 Task: Find connections with filter location Puerto Varas with filter topic #Entrepreneurialwith filter profile language Spanish with filter current company Better Careers with filter school St.Peter's Engineering College with filter industry IT System Operations and Maintenance with filter service category Nature Photography with filter keywords title Vice President of Operations
Action: Mouse moved to (519, 66)
Screenshot: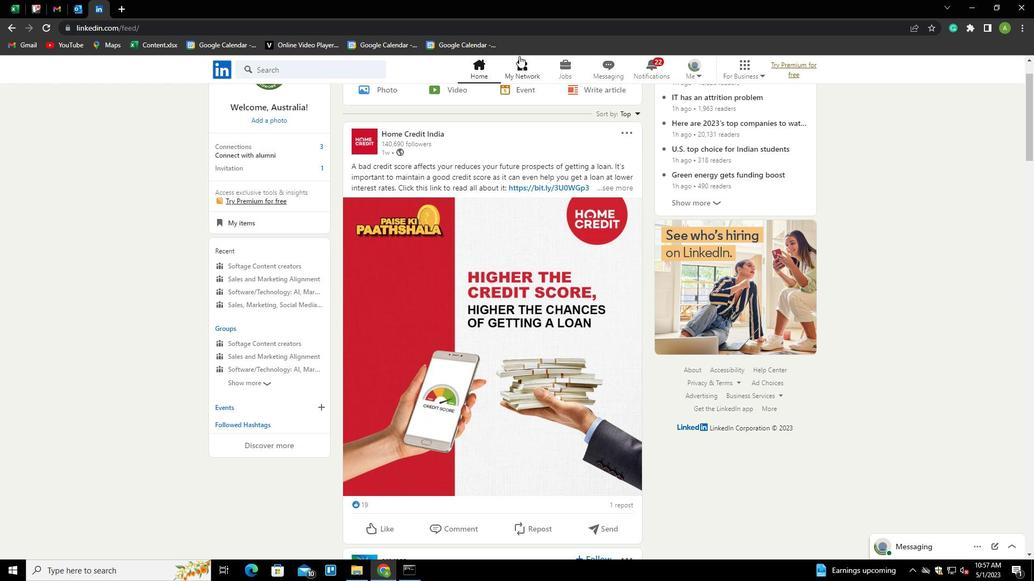 
Action: Mouse pressed left at (519, 66)
Screenshot: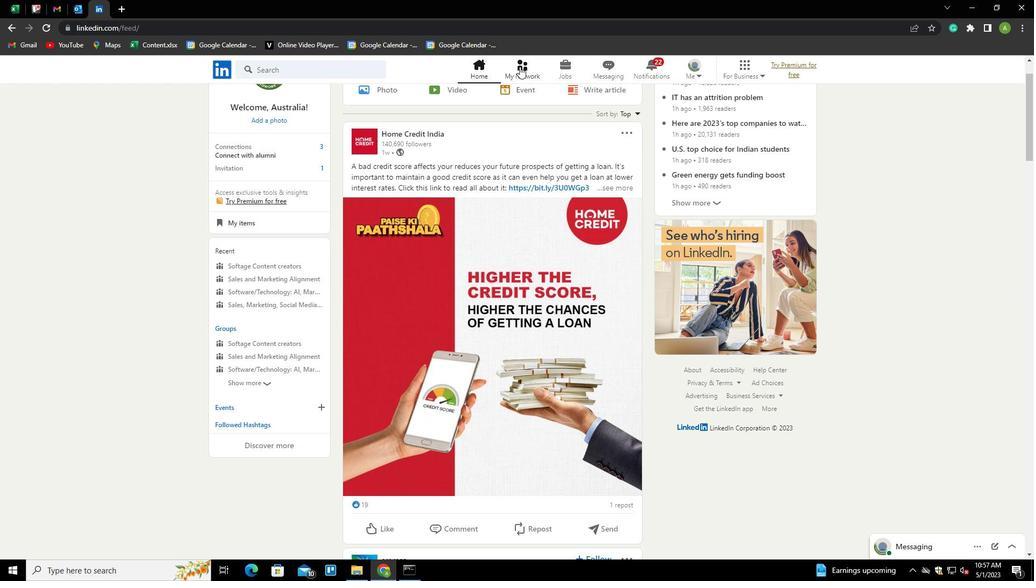 
Action: Mouse moved to (305, 130)
Screenshot: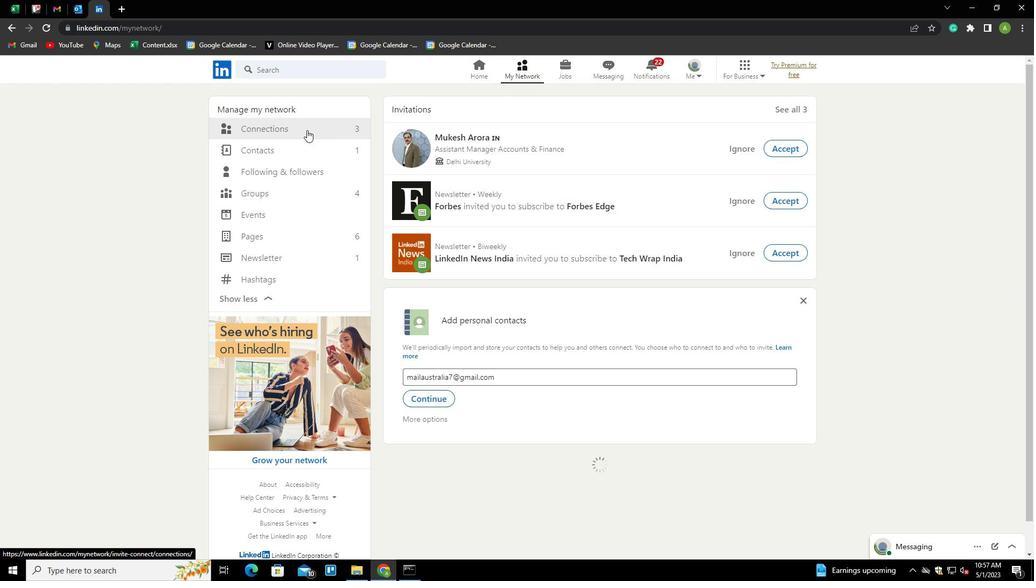 
Action: Mouse pressed left at (305, 130)
Screenshot: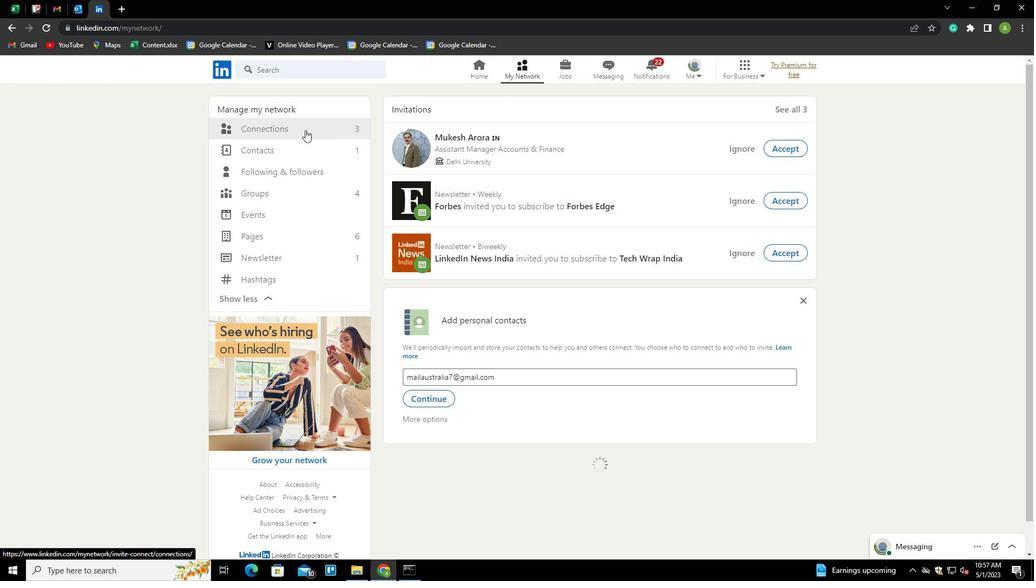 
Action: Mouse moved to (592, 133)
Screenshot: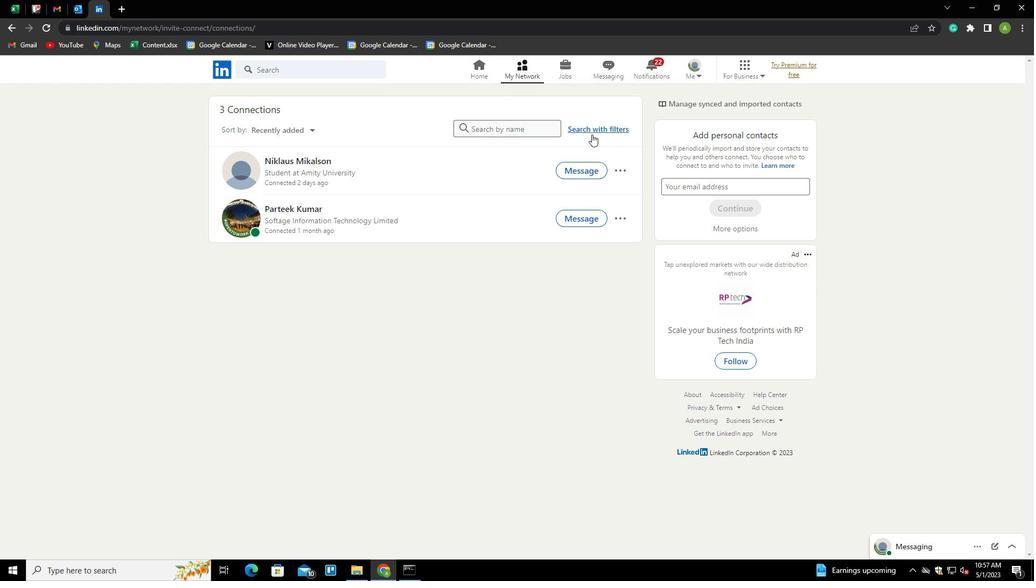 
Action: Mouse pressed left at (592, 133)
Screenshot: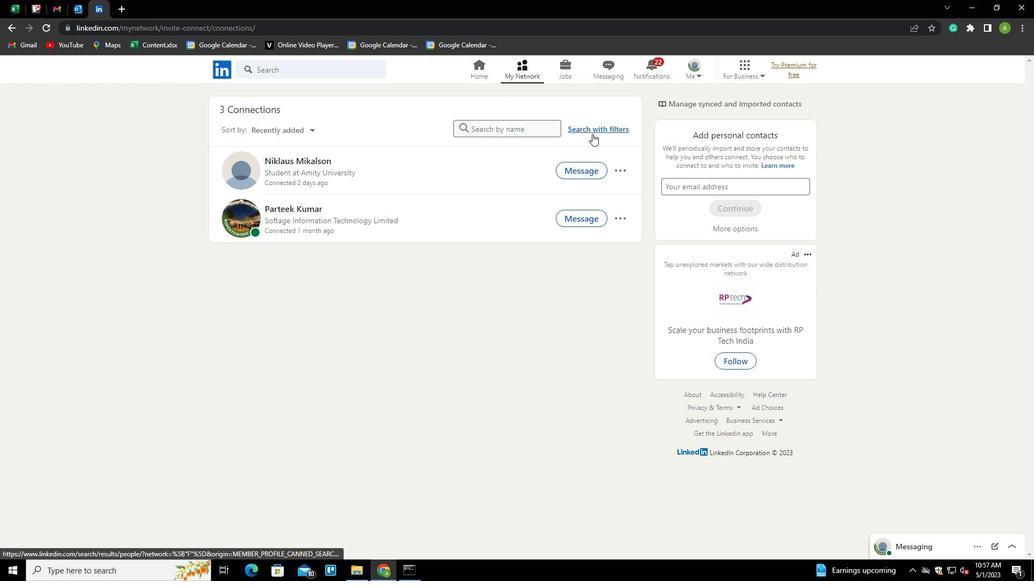 
Action: Mouse moved to (549, 99)
Screenshot: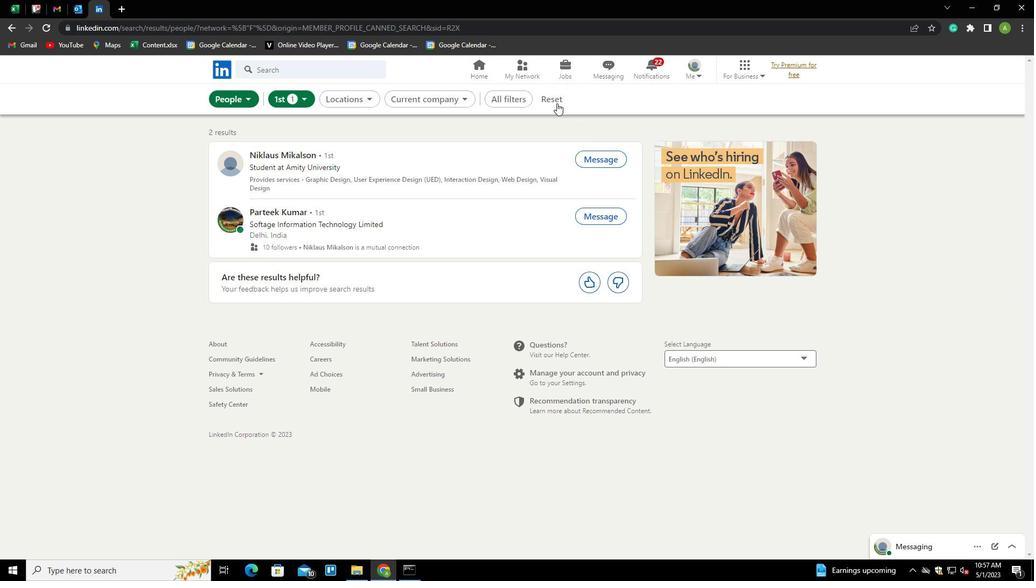 
Action: Mouse pressed left at (549, 99)
Screenshot: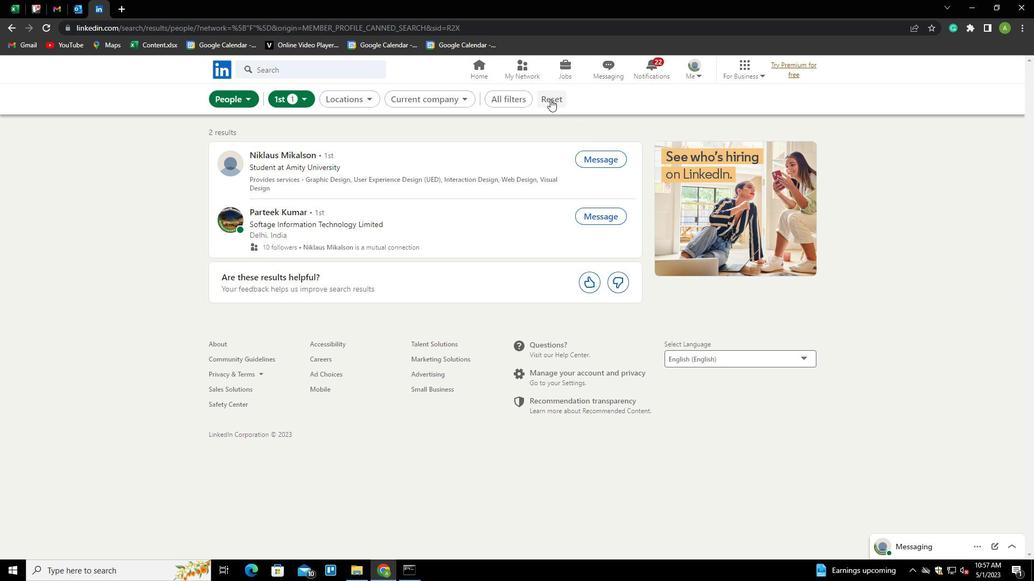 
Action: Mouse moved to (538, 98)
Screenshot: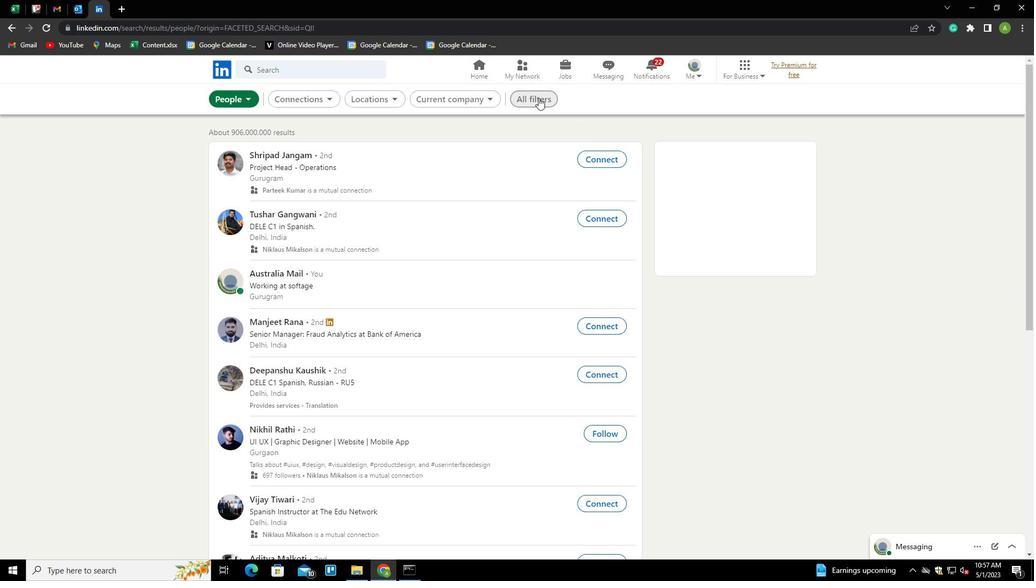 
Action: Mouse pressed left at (538, 98)
Screenshot: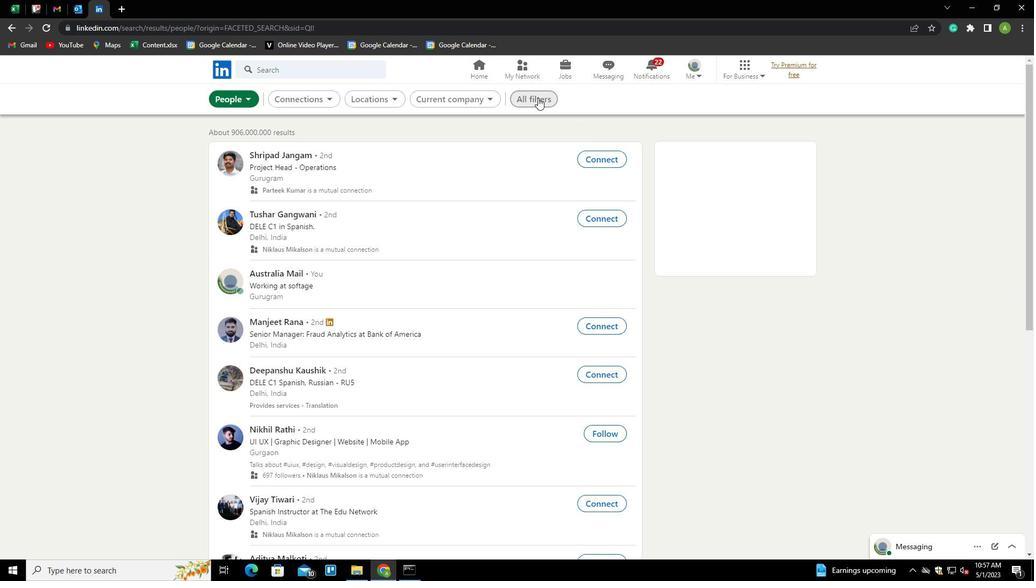 
Action: Mouse moved to (864, 269)
Screenshot: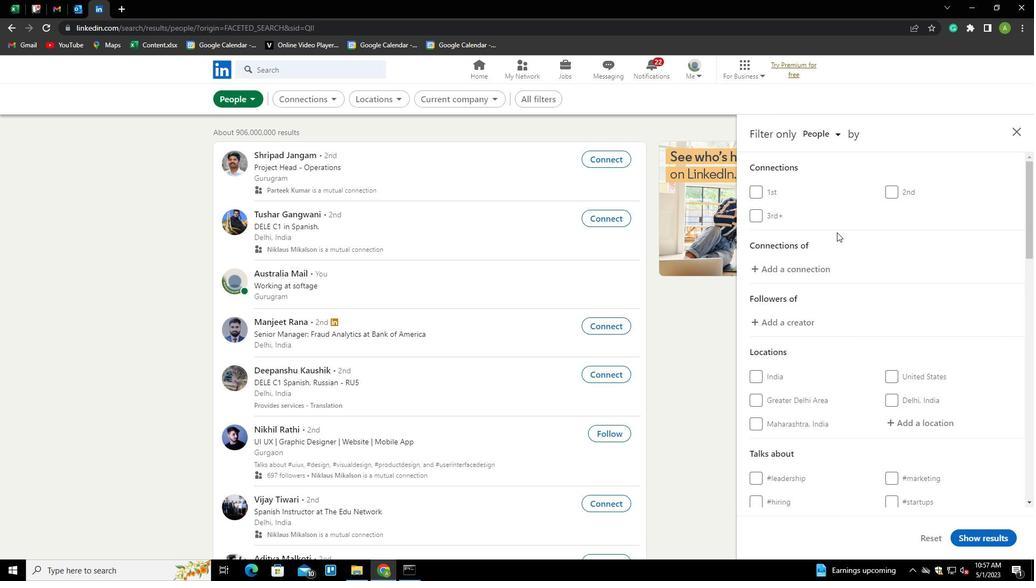 
Action: Mouse scrolled (864, 269) with delta (0, 0)
Screenshot: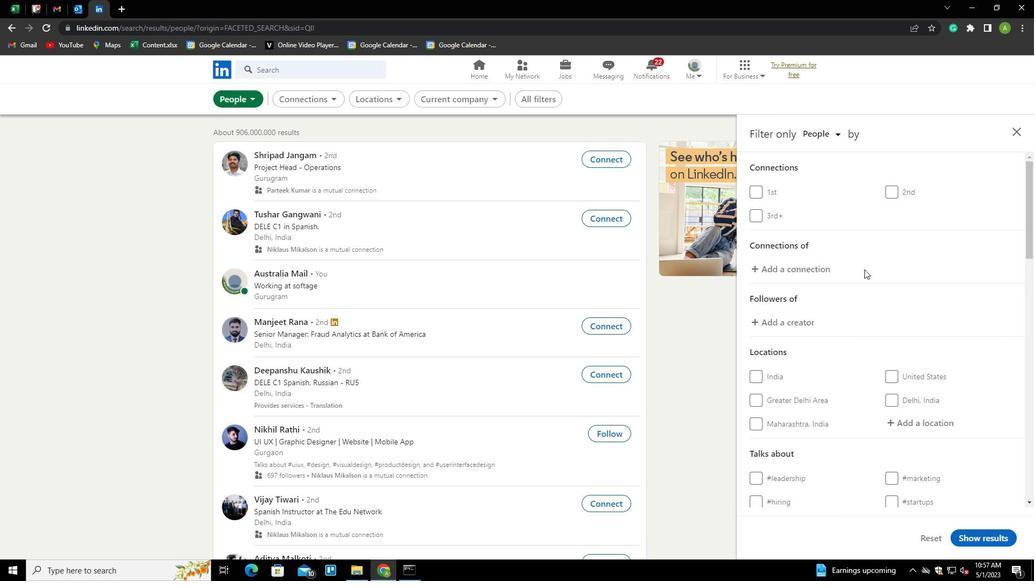 
Action: Mouse scrolled (864, 269) with delta (0, 0)
Screenshot: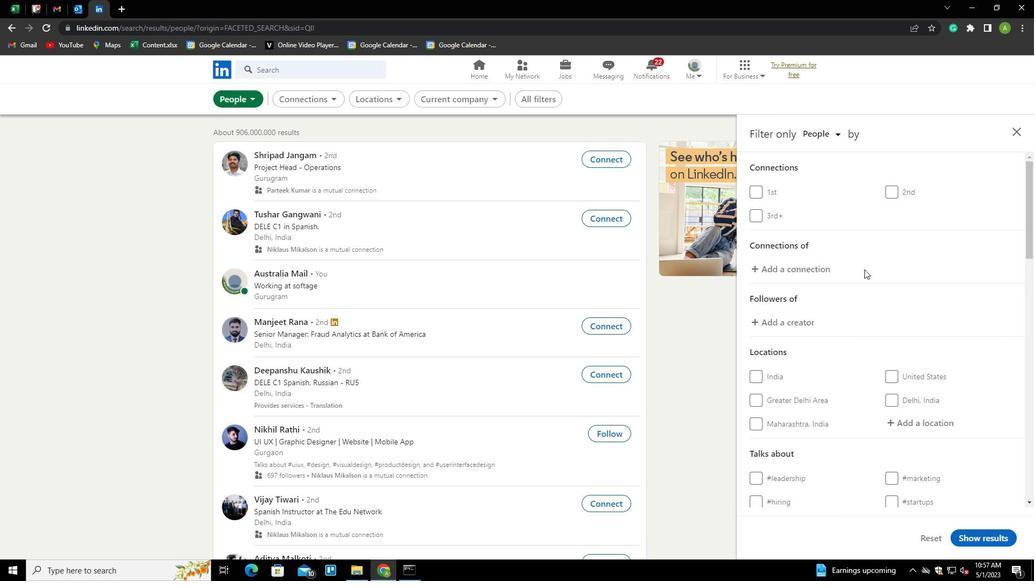 
Action: Mouse moved to (902, 312)
Screenshot: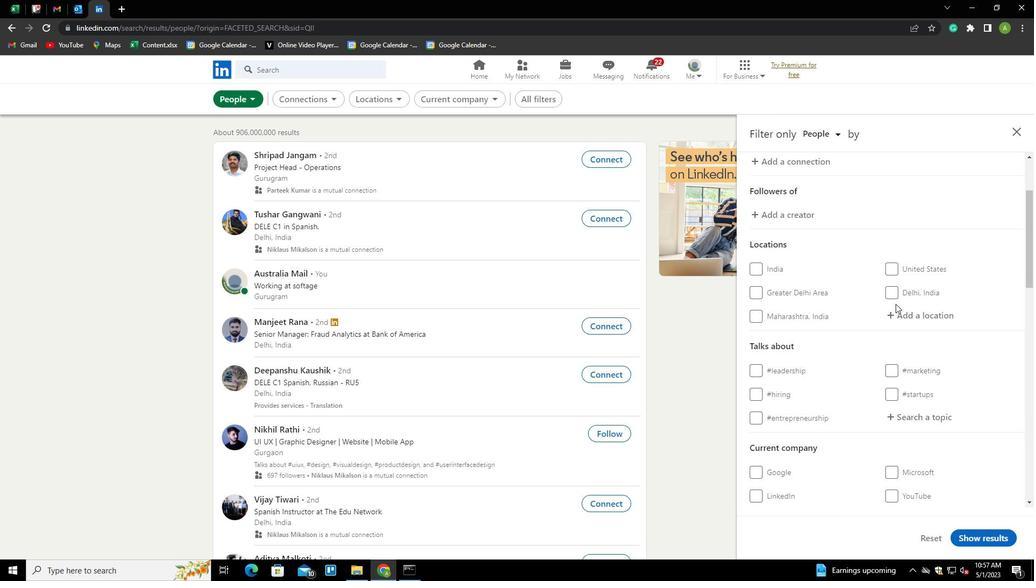 
Action: Mouse pressed left at (902, 312)
Screenshot: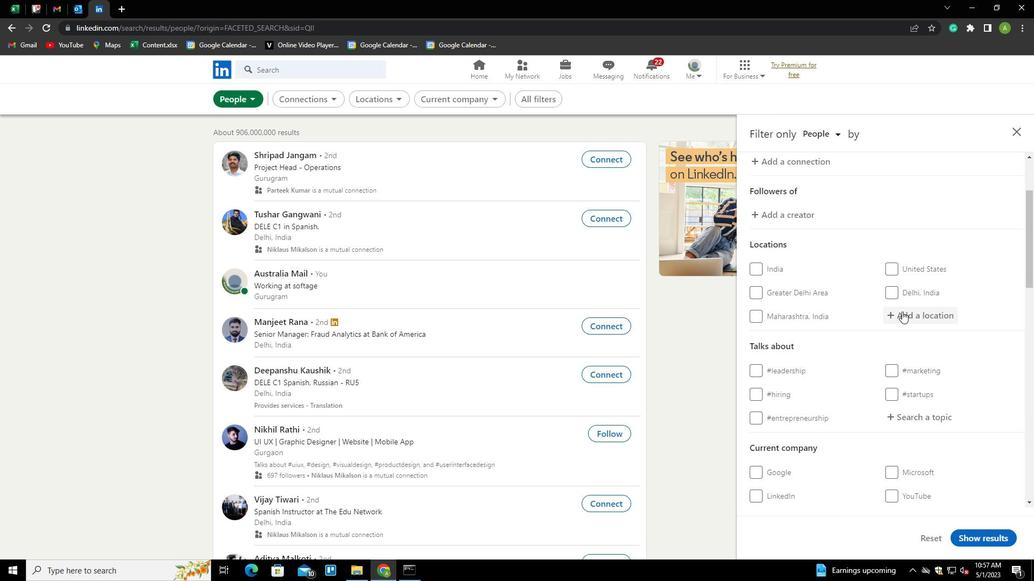
Action: Key pressed <Key.shift><Key.shift><Key.shift><Key.shift><Key.shift><Key.shift><Key.shift><Key.shift><Key.shift><Key.shift><Key.shift><Key.shift><Key.shift><Key.shift><Key.shift><Key.shift>PUERTO<Key.down><Key.enter>
Screenshot: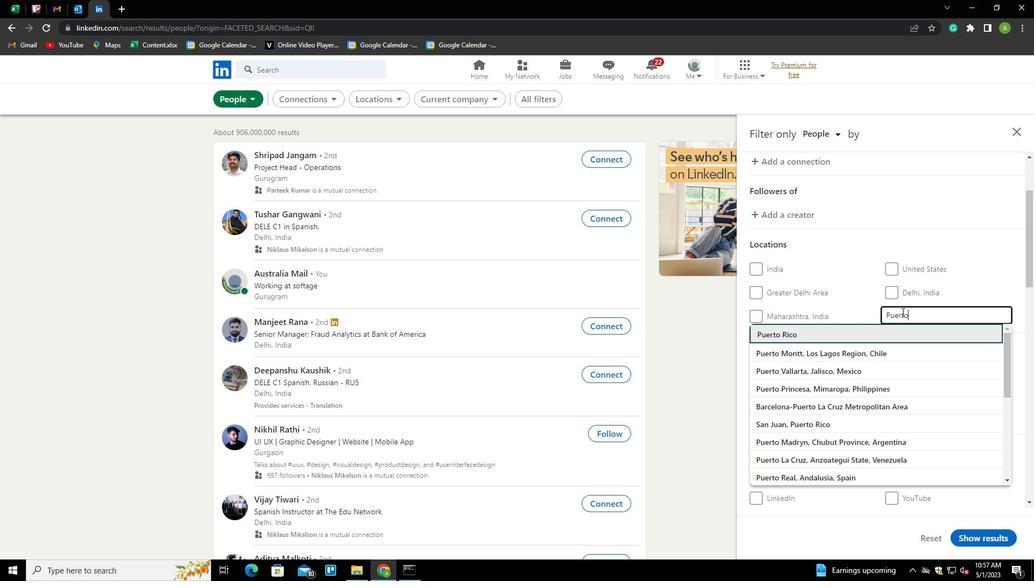 
Action: Mouse scrolled (902, 311) with delta (0, 0)
Screenshot: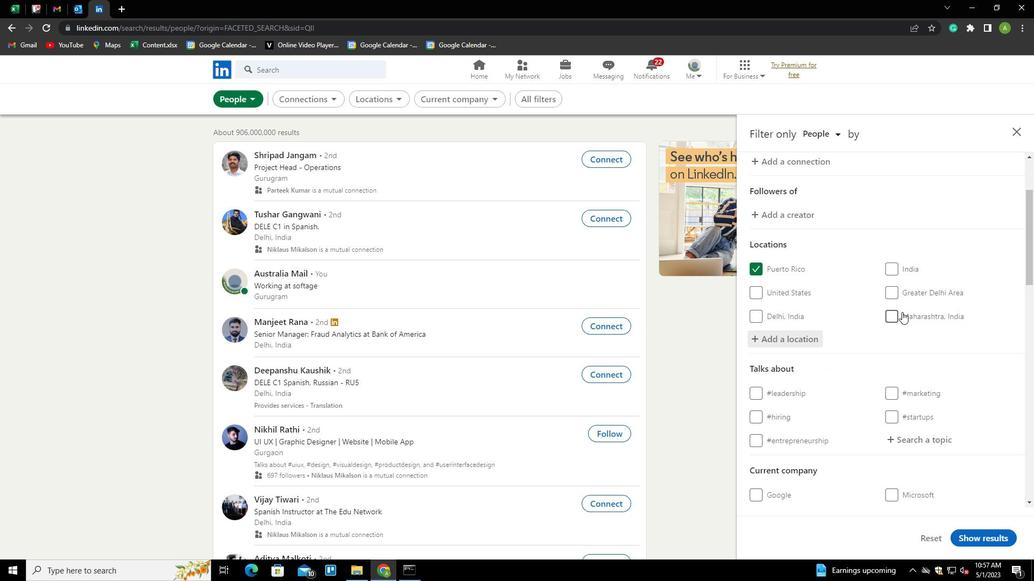 
Action: Mouse scrolled (902, 311) with delta (0, 0)
Screenshot: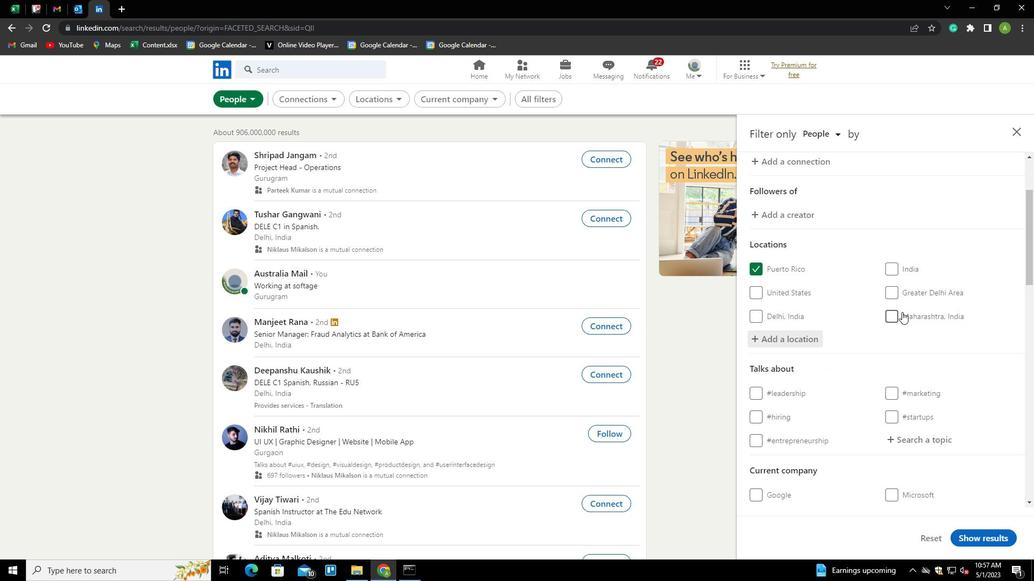 
Action: Mouse scrolled (902, 311) with delta (0, 0)
Screenshot: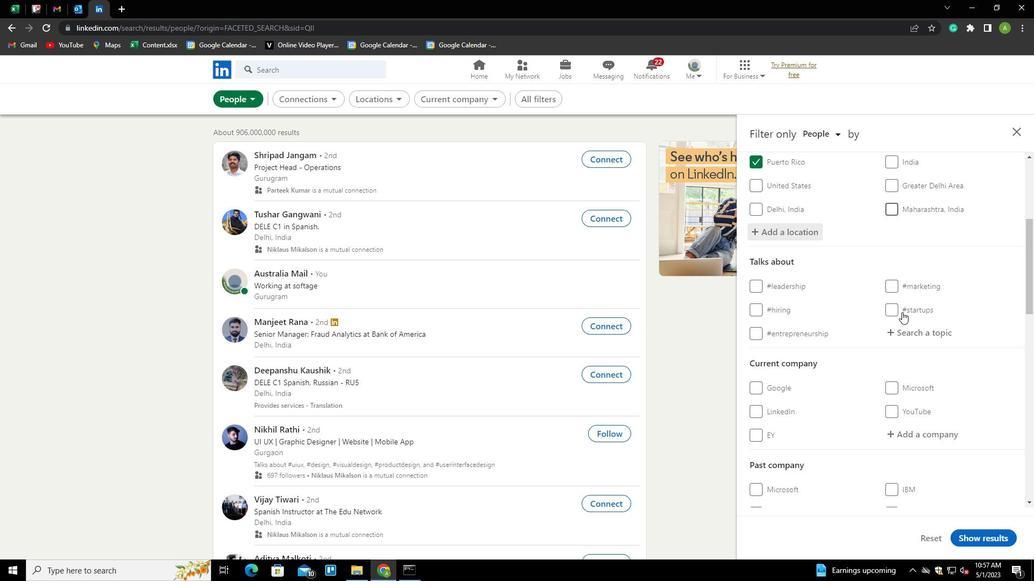 
Action: Mouse moved to (909, 280)
Screenshot: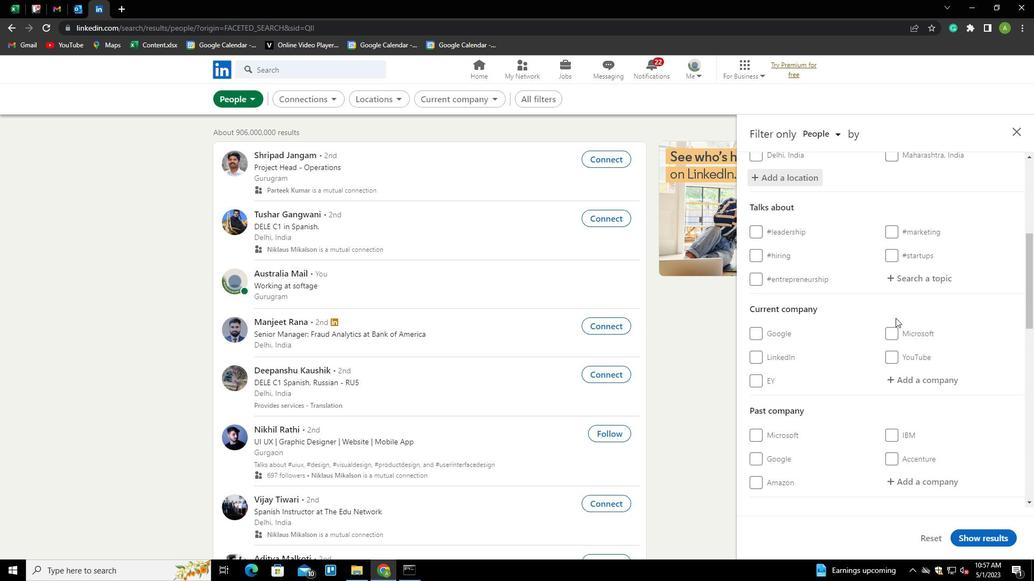
Action: Mouse pressed left at (909, 280)
Screenshot: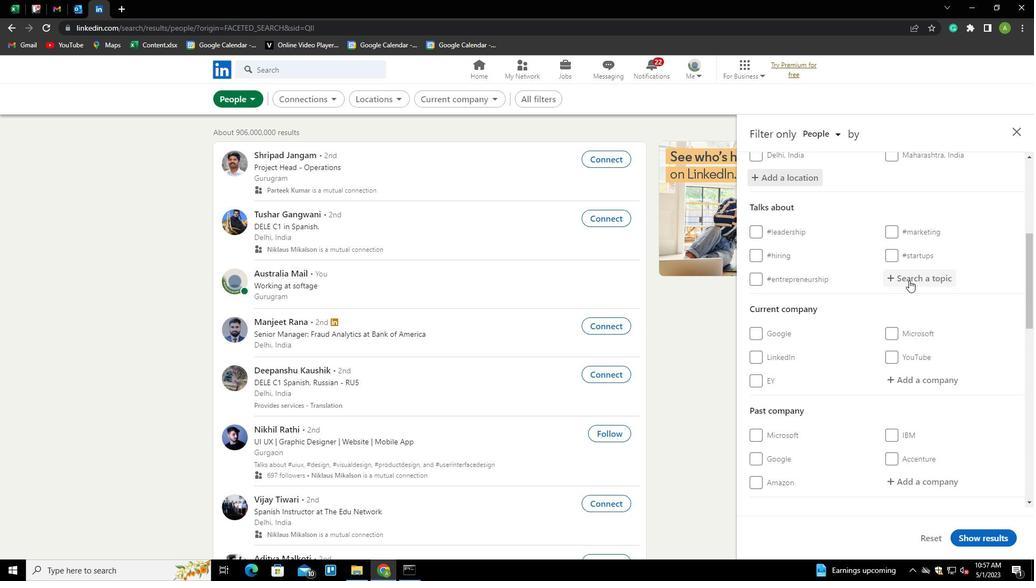 
Action: Key pressed ENTREPRE<Key.down><Key.down><Key.down><Key.down><Key.down><Key.down><Key.down><Key.down><Key.down><Key.down>NEURIAL<Key.down><Key.enter>
Screenshot: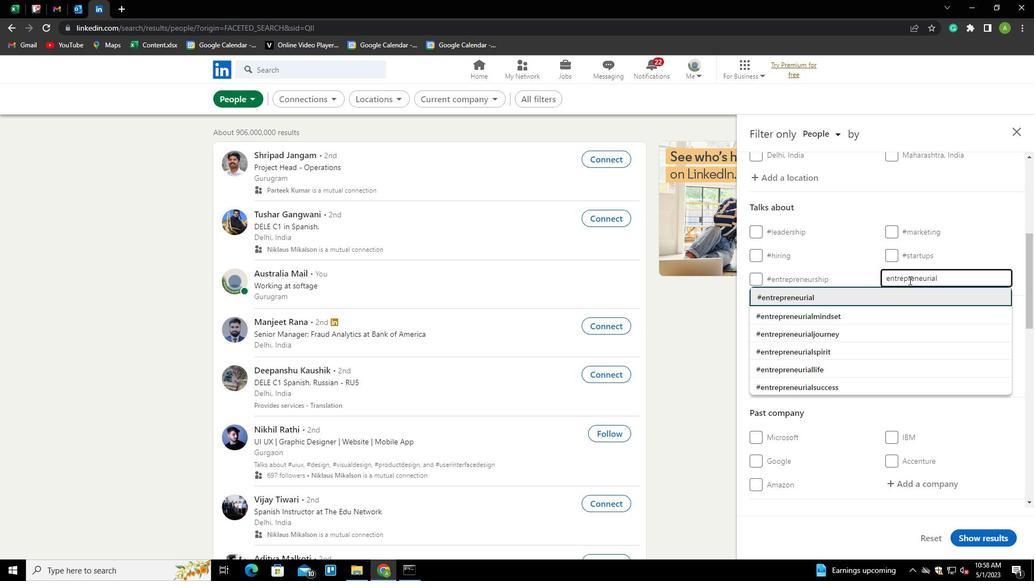 
Action: Mouse scrolled (909, 280) with delta (0, 0)
Screenshot: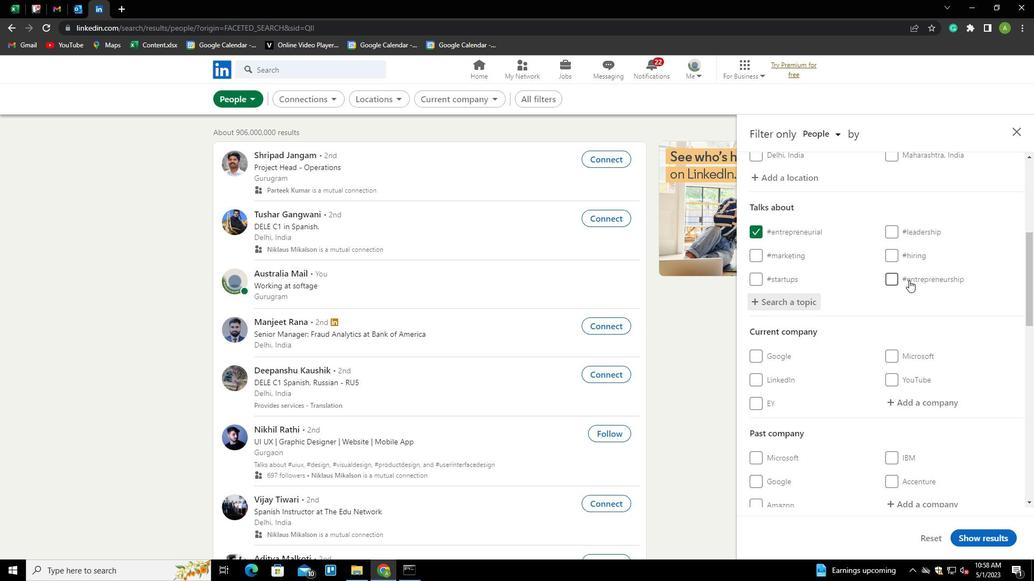 
Action: Mouse scrolled (909, 280) with delta (0, 0)
Screenshot: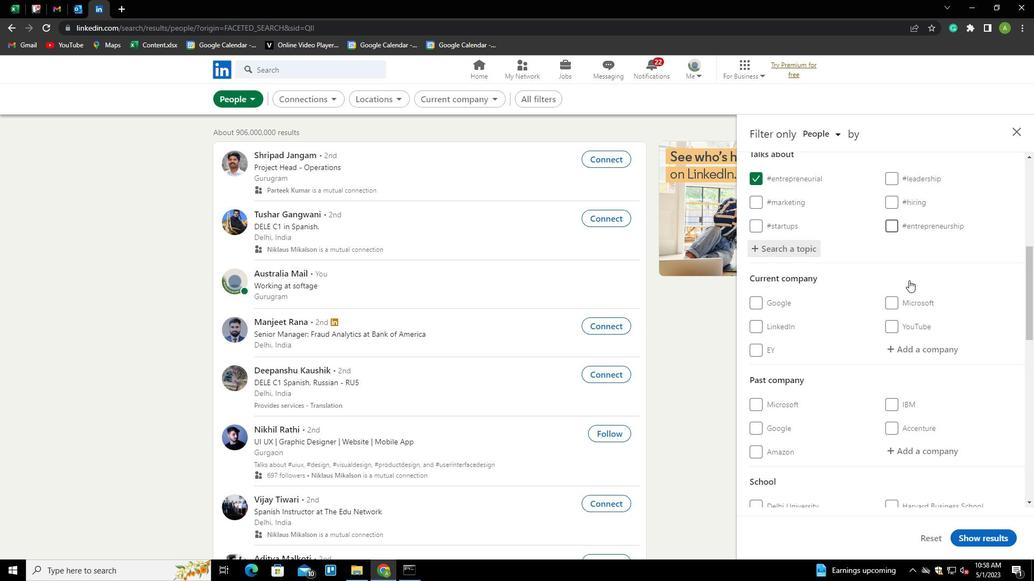 
Action: Mouse scrolled (909, 280) with delta (0, 0)
Screenshot: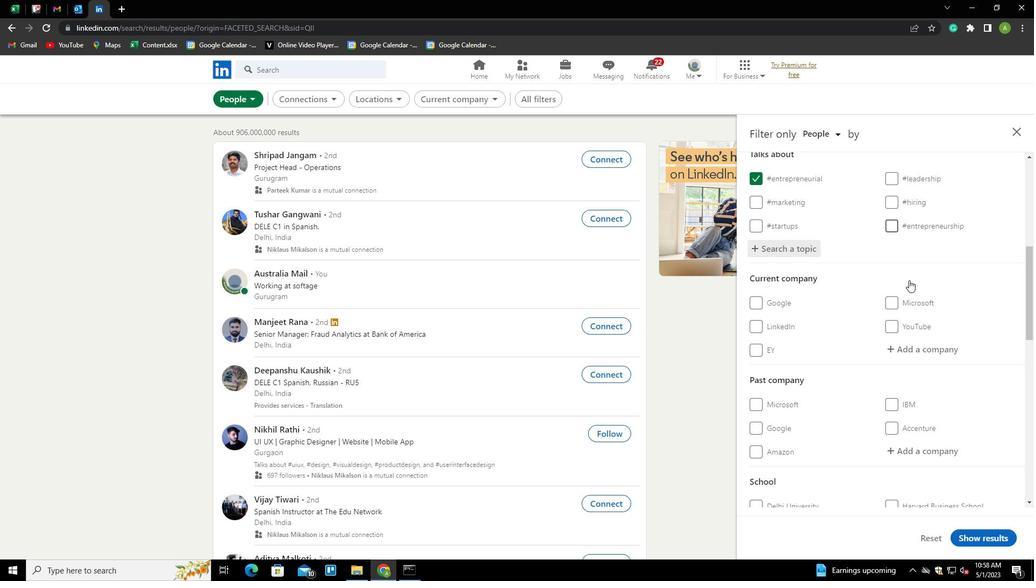 
Action: Mouse scrolled (909, 280) with delta (0, 0)
Screenshot: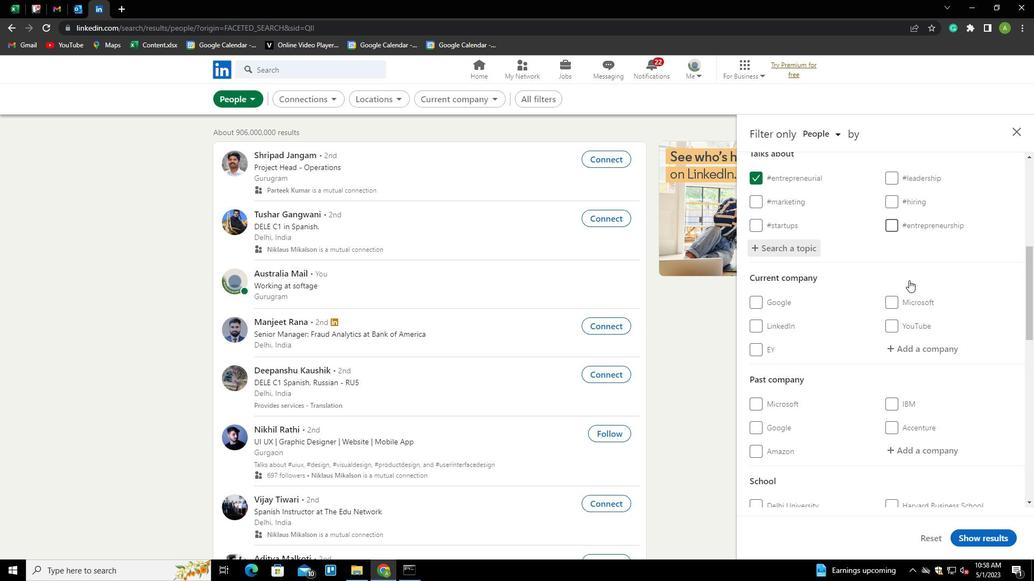 
Action: Mouse scrolled (909, 280) with delta (0, 0)
Screenshot: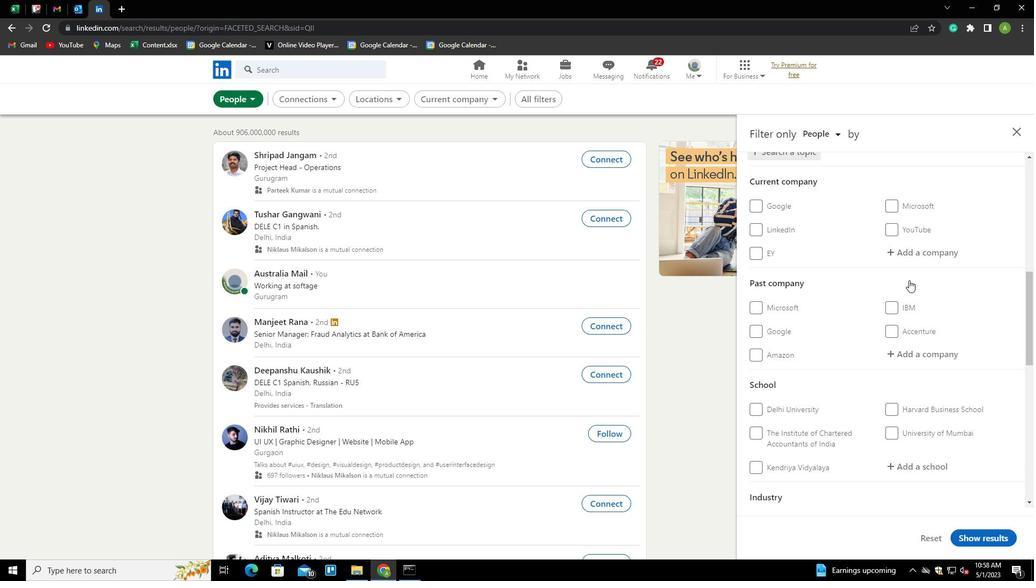 
Action: Mouse scrolled (909, 280) with delta (0, 0)
Screenshot: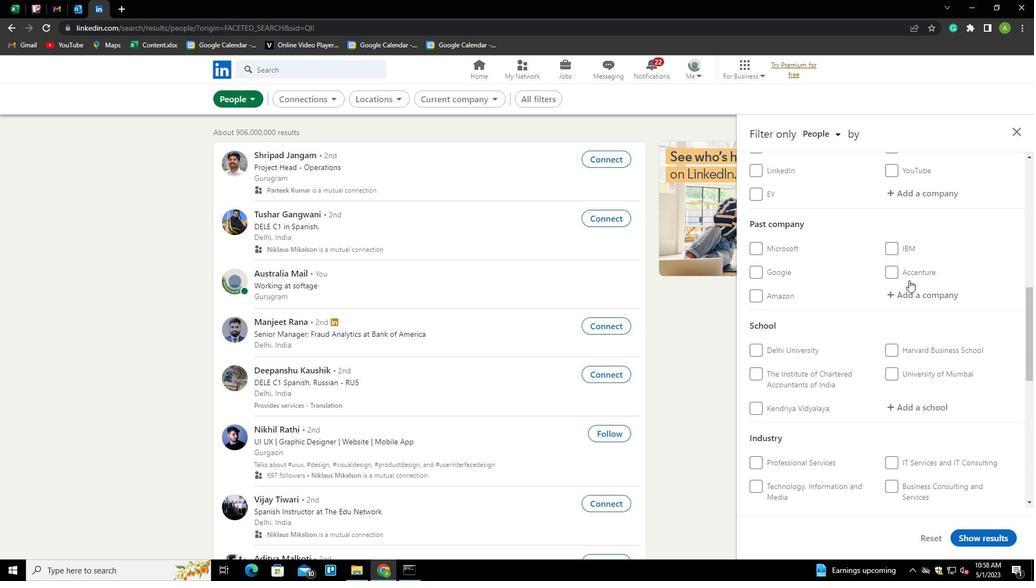 
Action: Mouse scrolled (909, 280) with delta (0, 0)
Screenshot: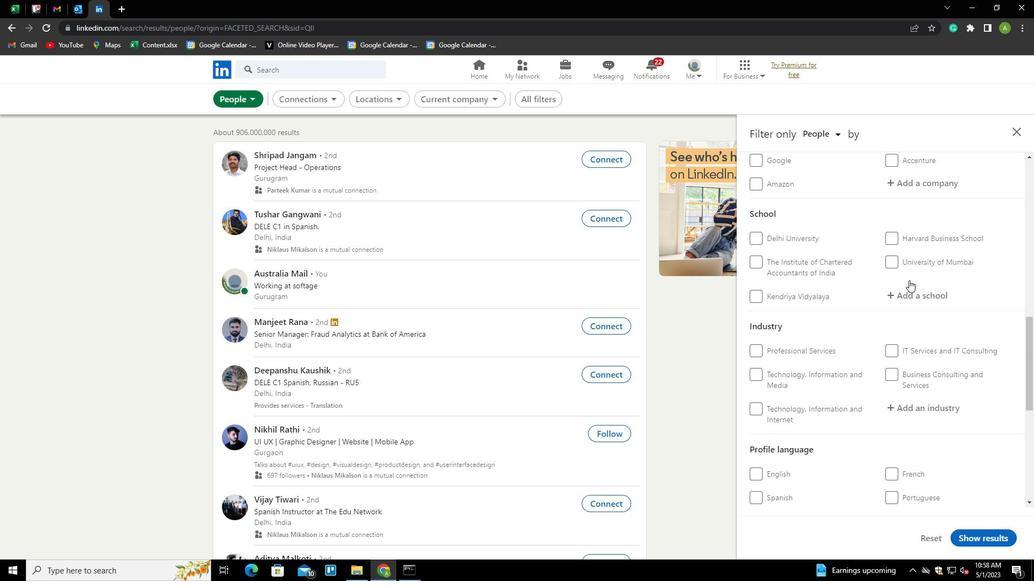 
Action: Mouse scrolled (909, 280) with delta (0, 0)
Screenshot: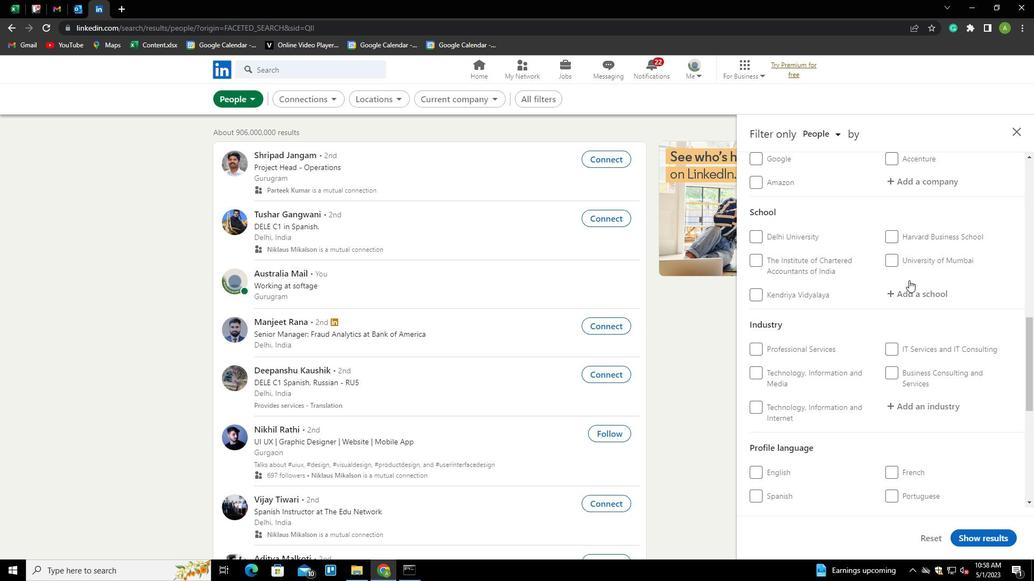 
Action: Mouse moved to (775, 387)
Screenshot: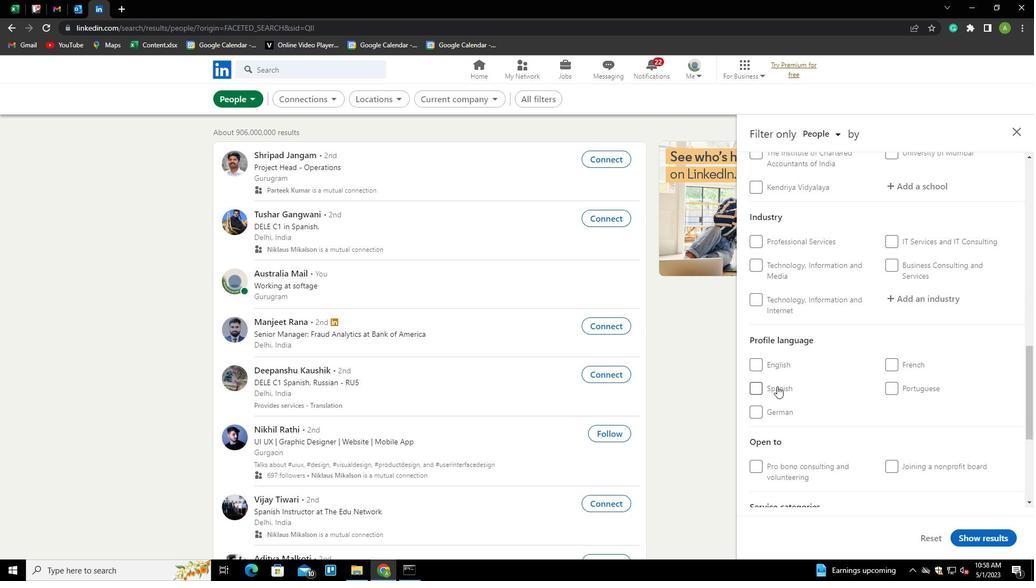 
Action: Mouse pressed left at (775, 387)
Screenshot: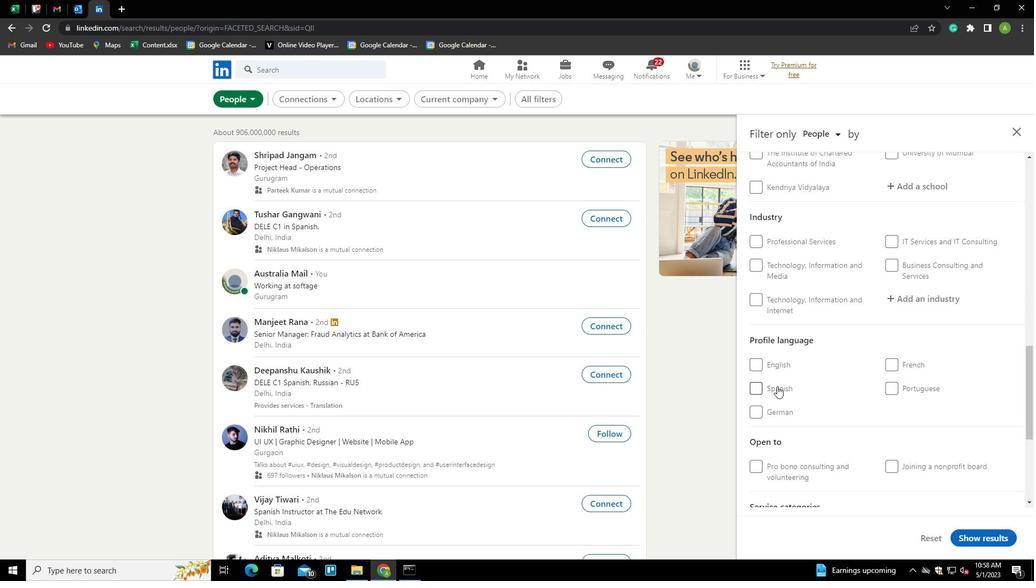 
Action: Mouse moved to (867, 396)
Screenshot: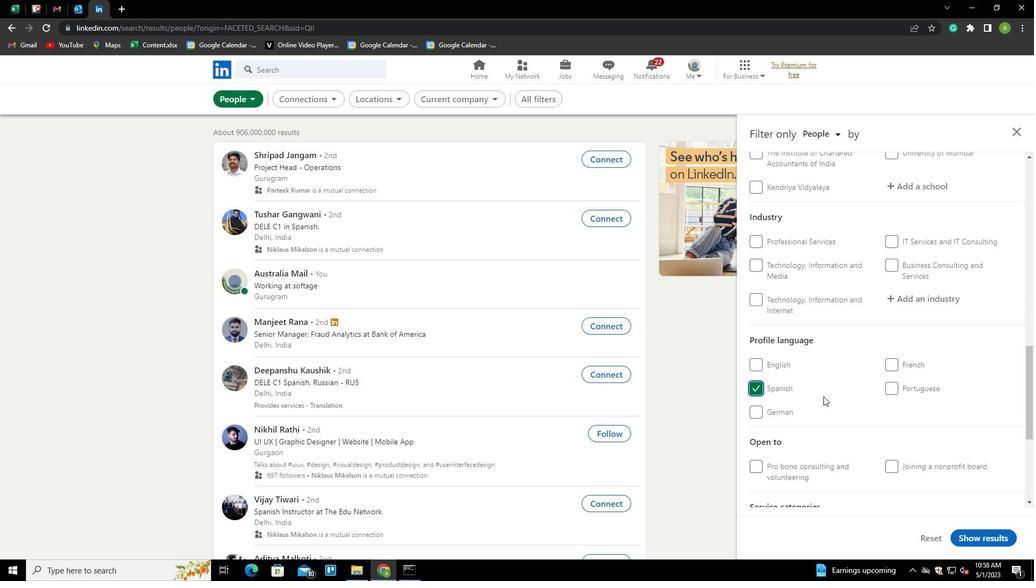 
Action: Mouse scrolled (867, 397) with delta (0, 0)
Screenshot: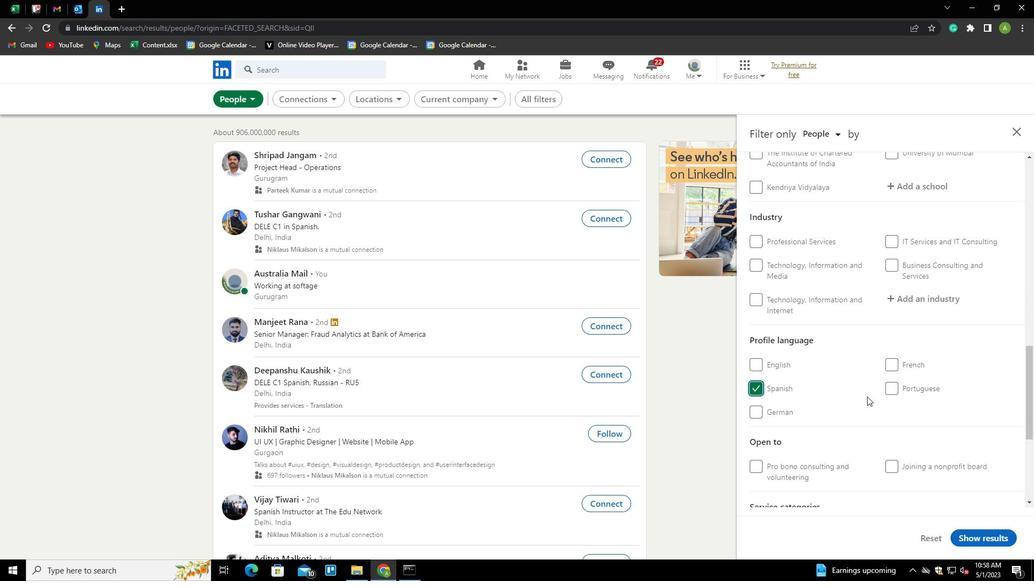 
Action: Mouse scrolled (867, 397) with delta (0, 0)
Screenshot: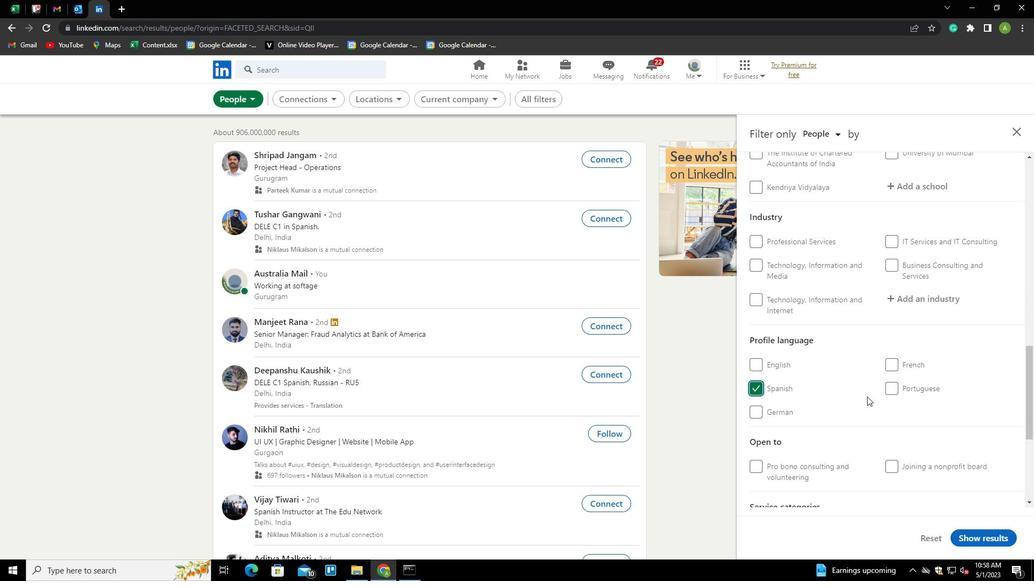 
Action: Mouse scrolled (867, 397) with delta (0, 0)
Screenshot: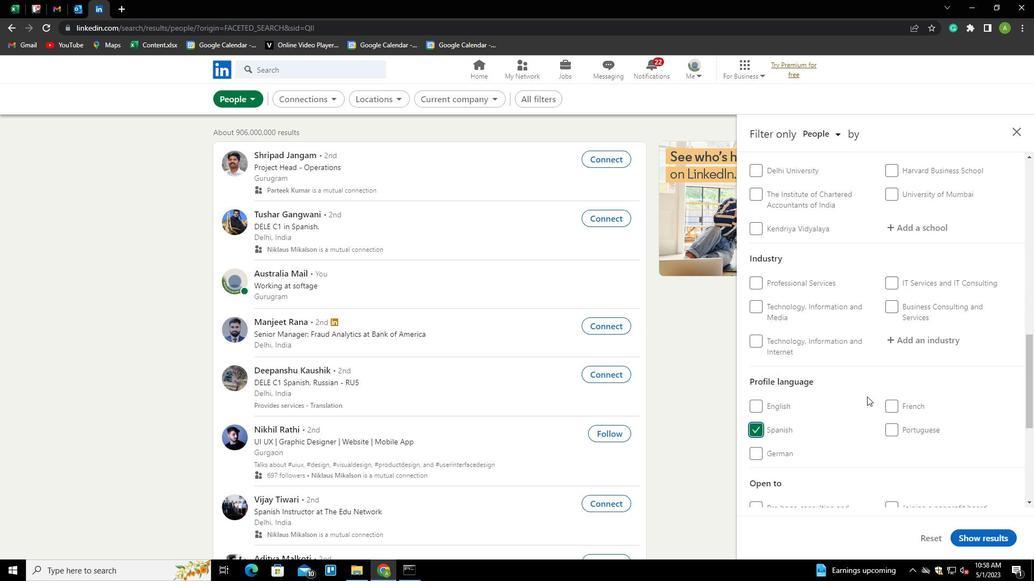 
Action: Mouse scrolled (867, 397) with delta (0, 0)
Screenshot: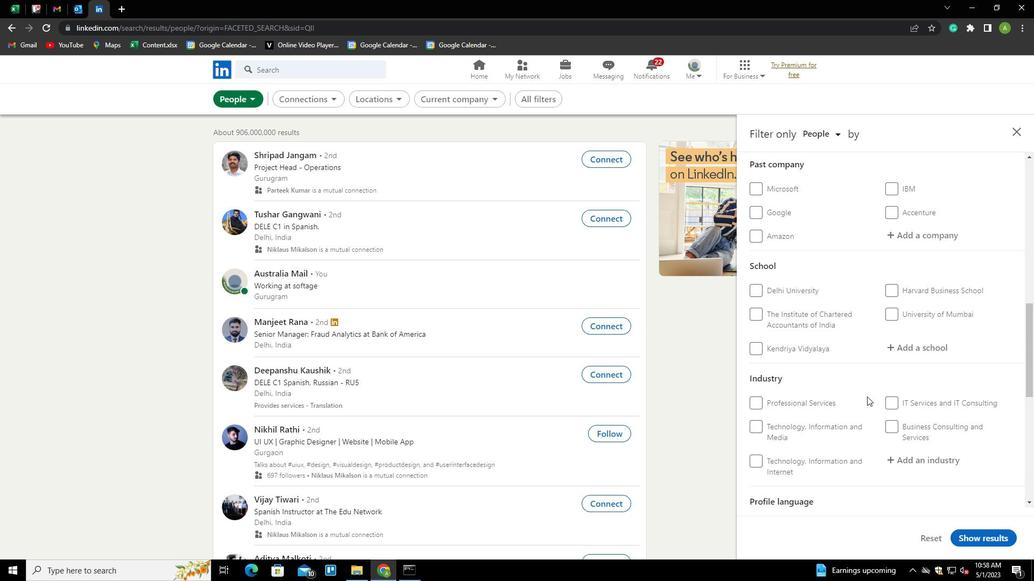 
Action: Mouse scrolled (867, 397) with delta (0, 0)
Screenshot: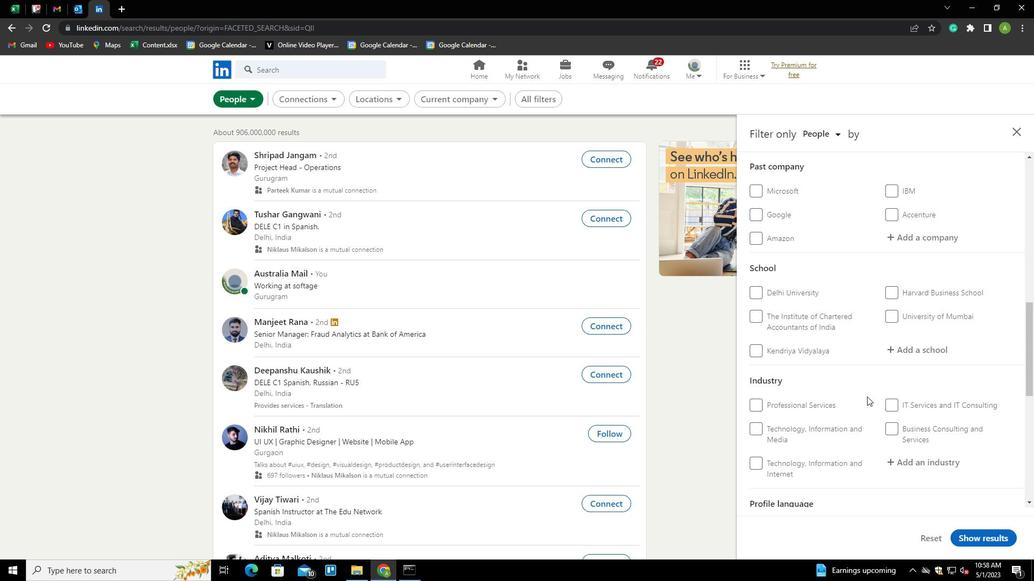 
Action: Mouse scrolled (867, 397) with delta (0, 0)
Screenshot: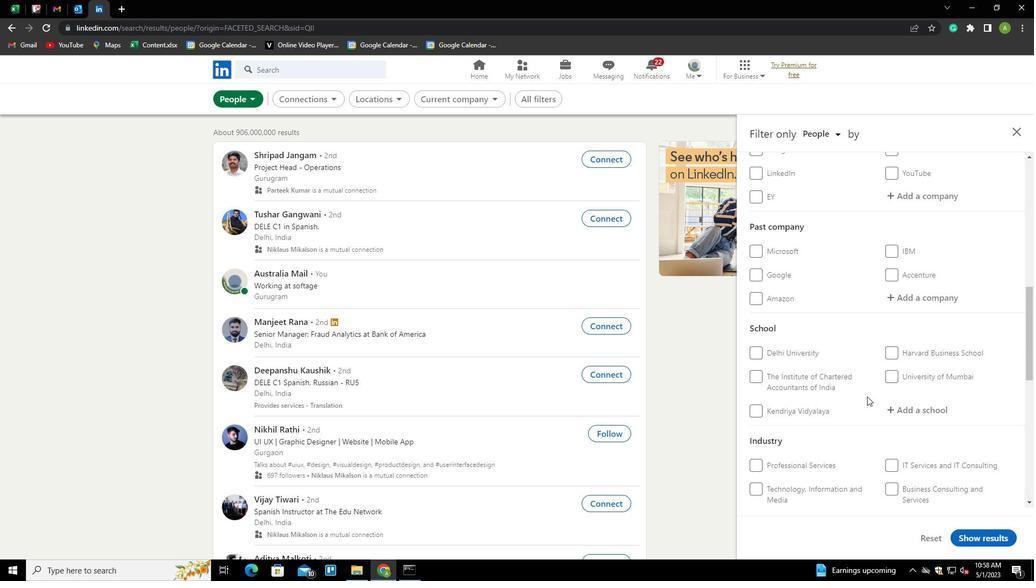 
Action: Mouse scrolled (867, 397) with delta (0, 0)
Screenshot: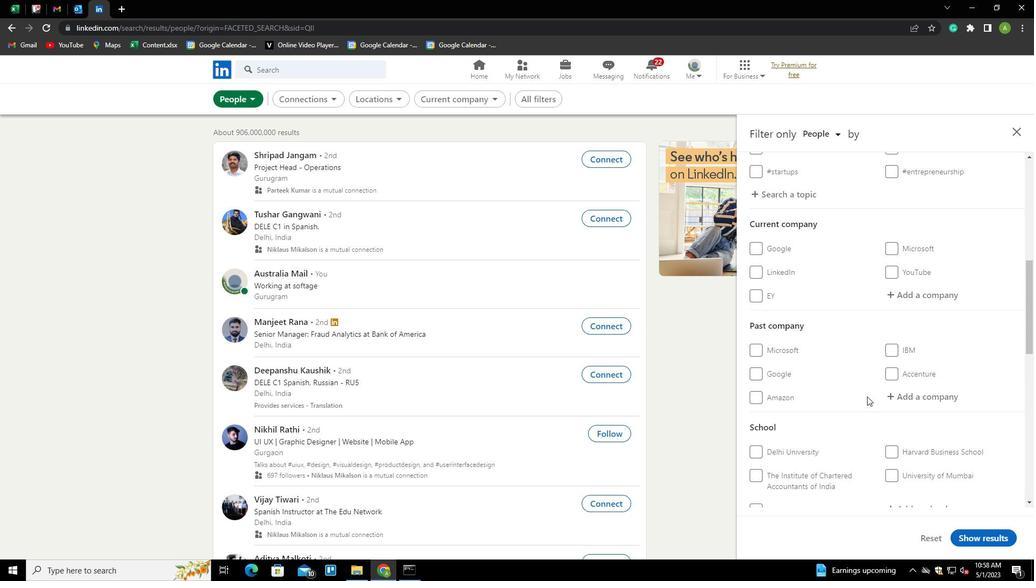 
Action: Mouse moved to (898, 352)
Screenshot: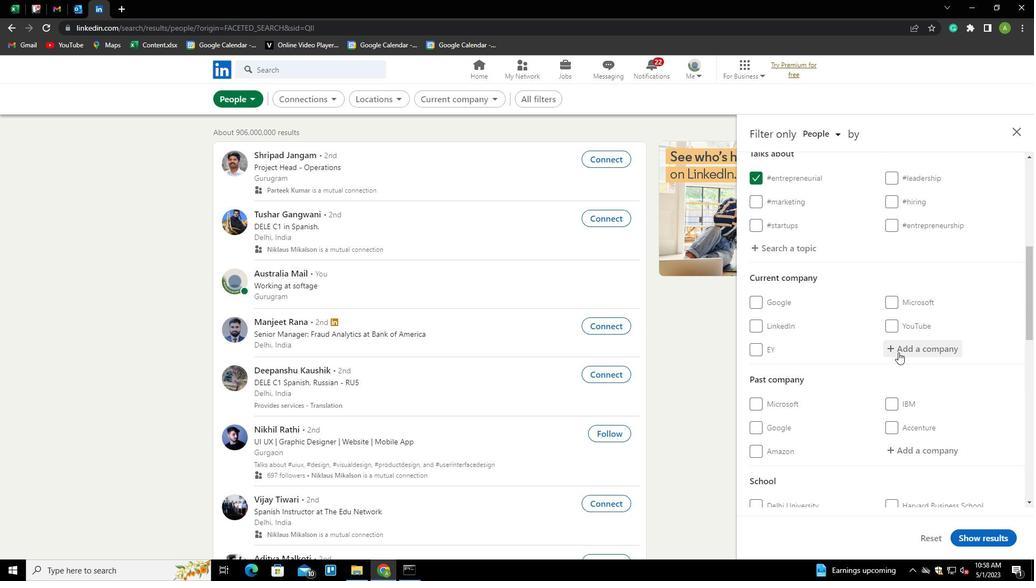 
Action: Mouse pressed left at (898, 352)
Screenshot: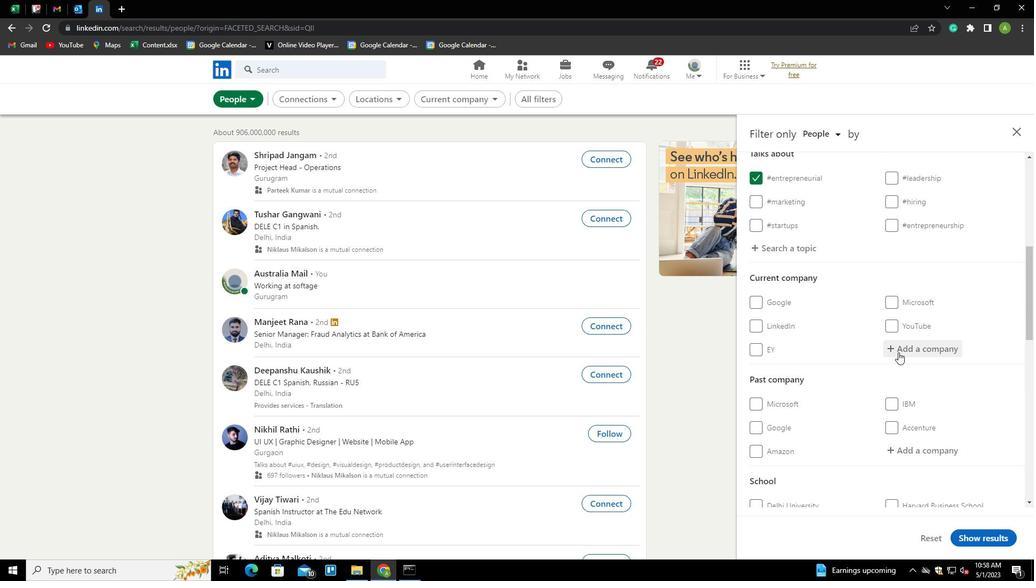 
Action: Mouse moved to (896, 357)
Screenshot: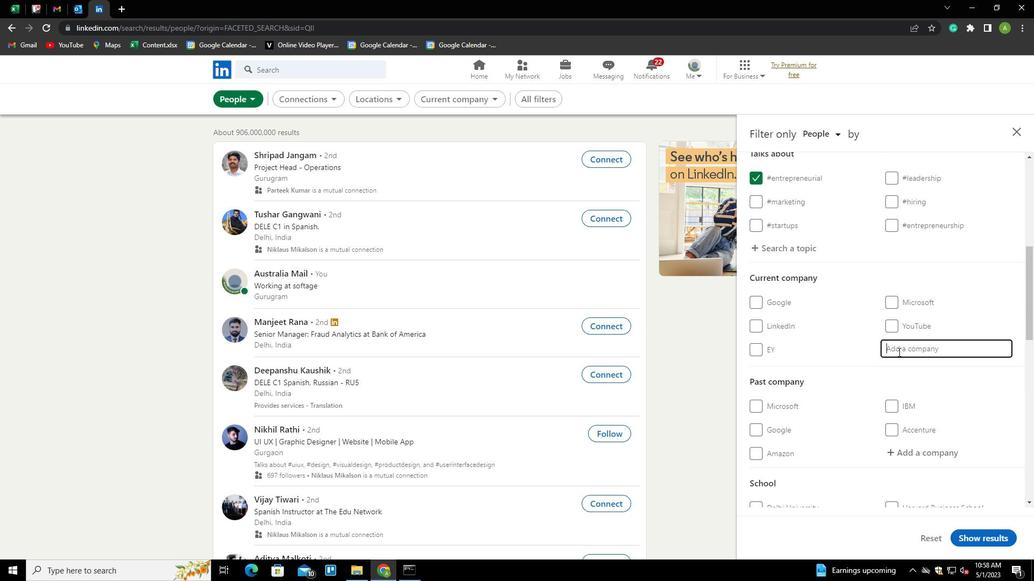 
Action: Key pressed <Key.shift>BETTER<Key.space><Key.down><Key.down><Key.shift>CAREER<Key.down><Key.enter>
Screenshot: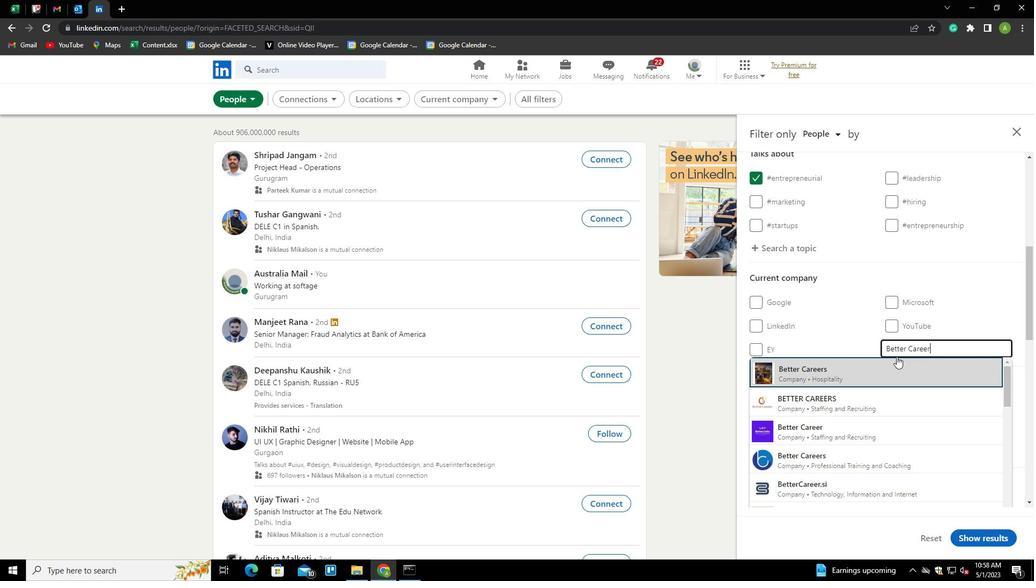 
Action: Mouse moved to (892, 358)
Screenshot: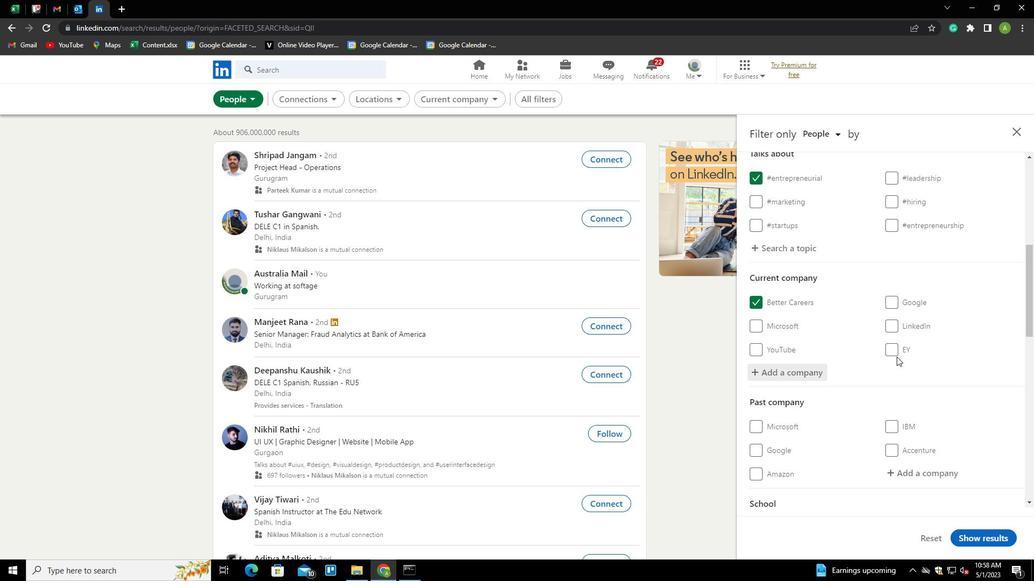 
Action: Mouse scrolled (892, 358) with delta (0, 0)
Screenshot: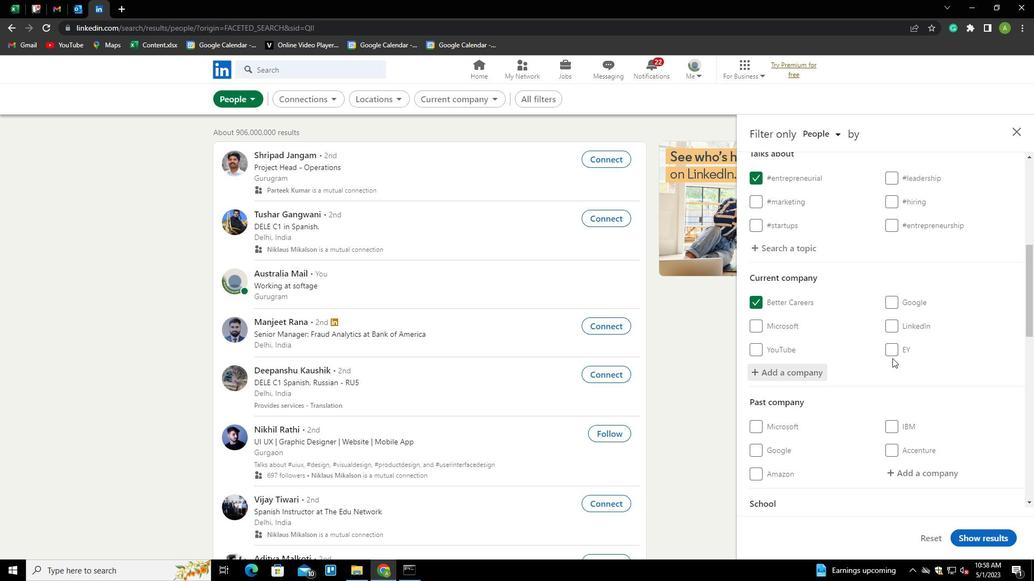 
Action: Mouse scrolled (892, 358) with delta (0, 0)
Screenshot: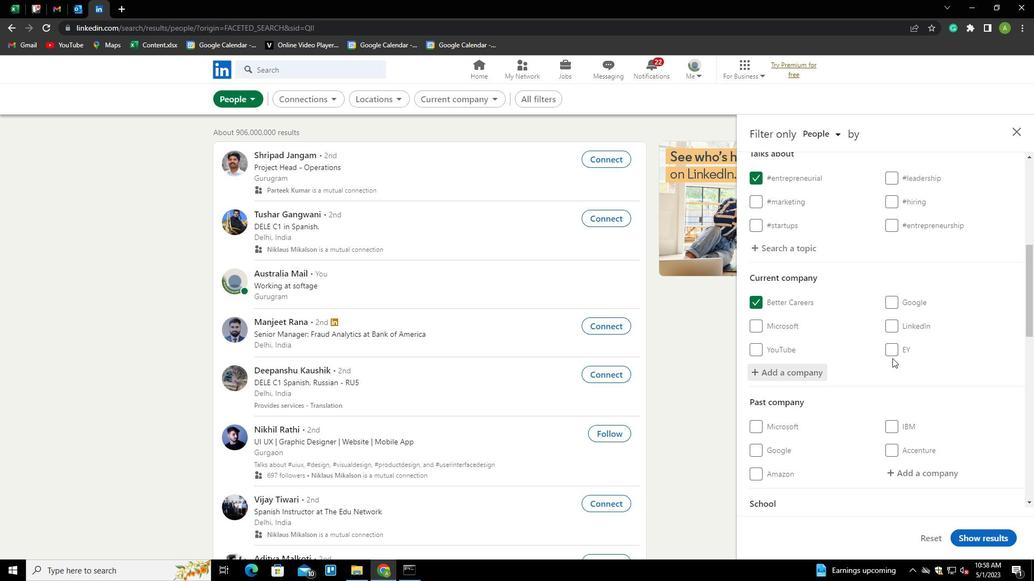 
Action: Mouse scrolled (892, 358) with delta (0, 0)
Screenshot: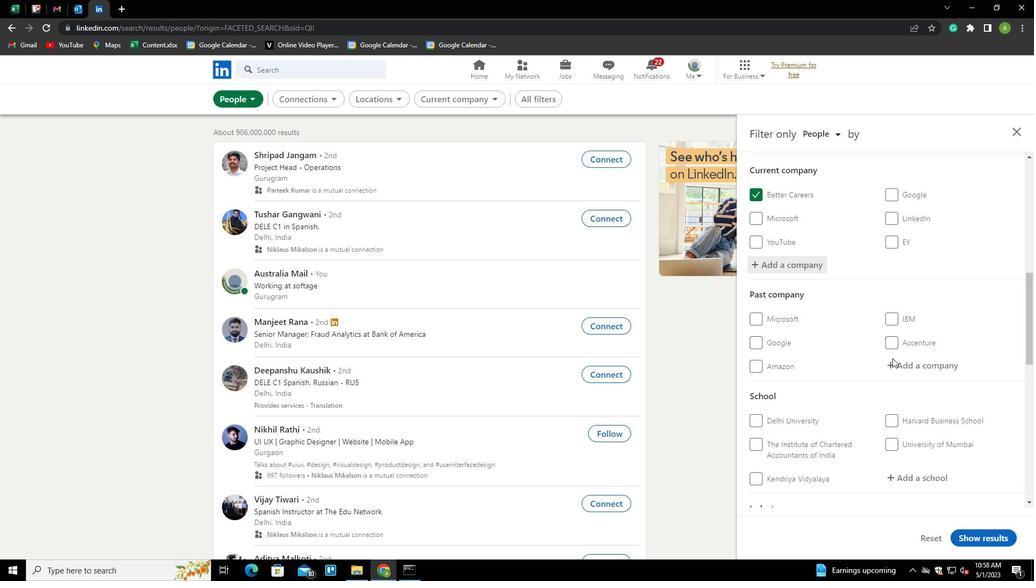 
Action: Mouse scrolled (892, 358) with delta (0, 0)
Screenshot: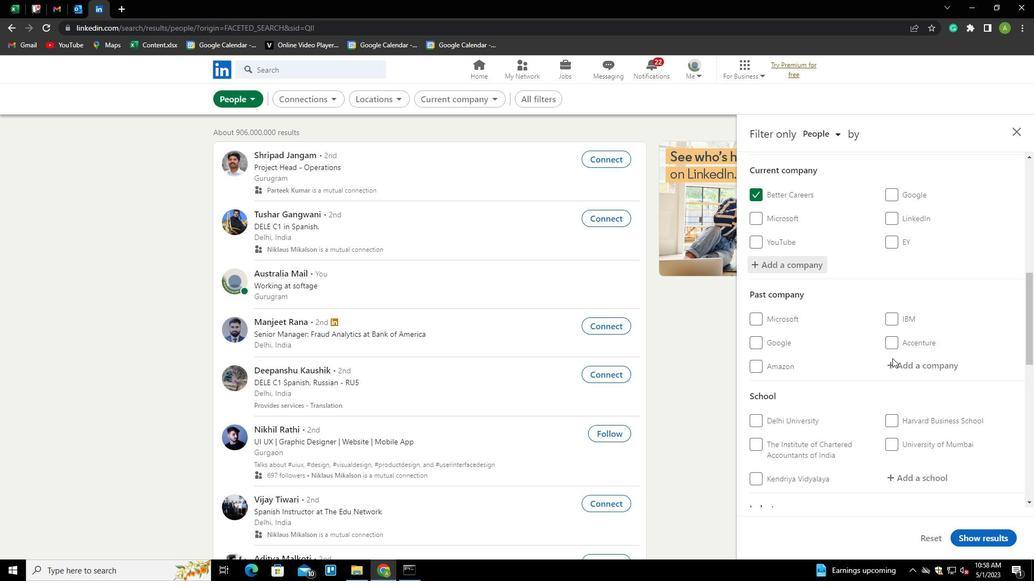 
Action: Mouse scrolled (892, 358) with delta (0, 0)
Screenshot: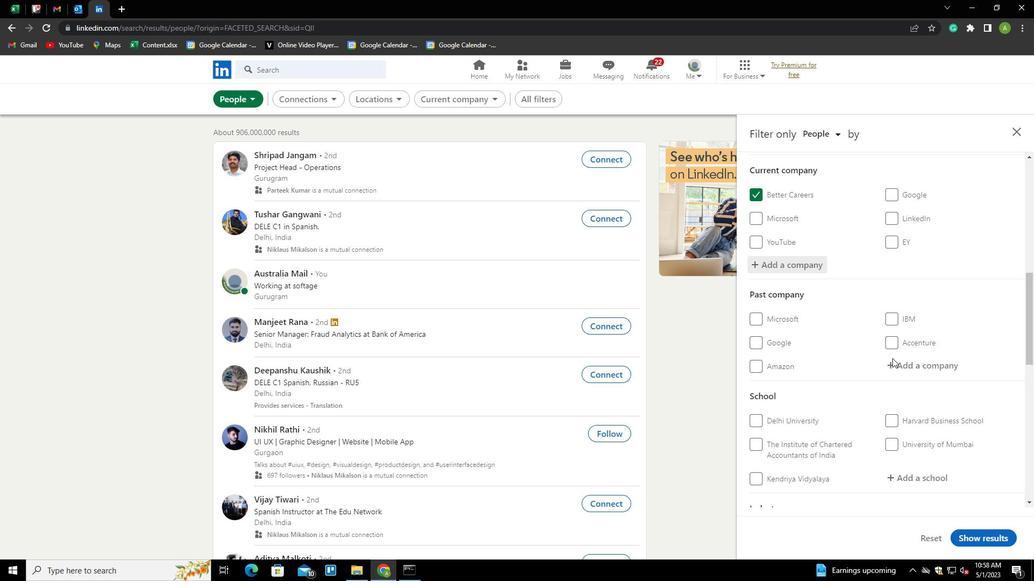 
Action: Mouse moved to (909, 316)
Screenshot: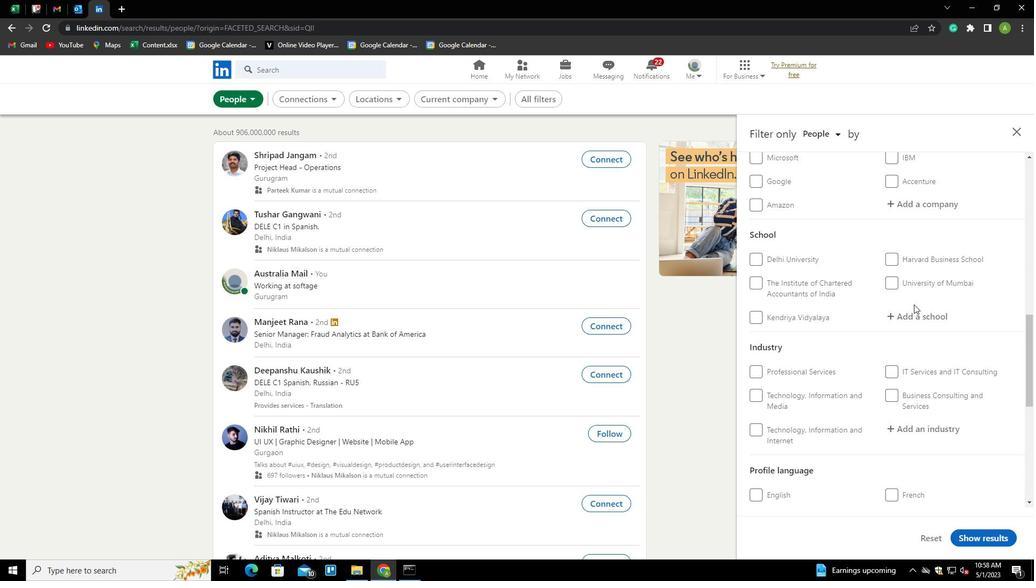 
Action: Mouse pressed left at (909, 316)
Screenshot: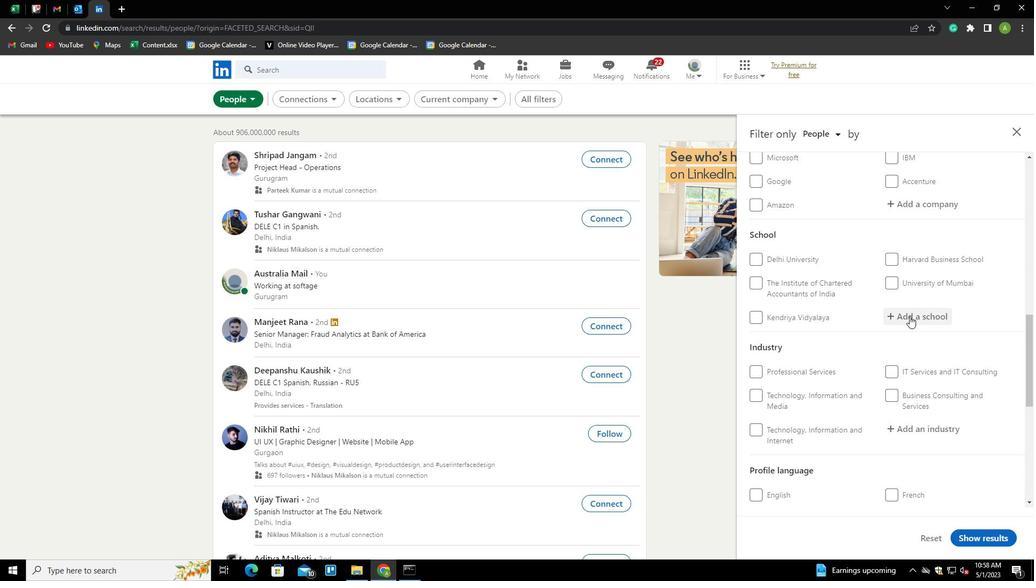 
Action: Key pressed <Key.shift>ST.<Key.space><Key.shift><Key.shift>PETER'S<Key.down><Key.down><Key.down><Key.enter>
Screenshot: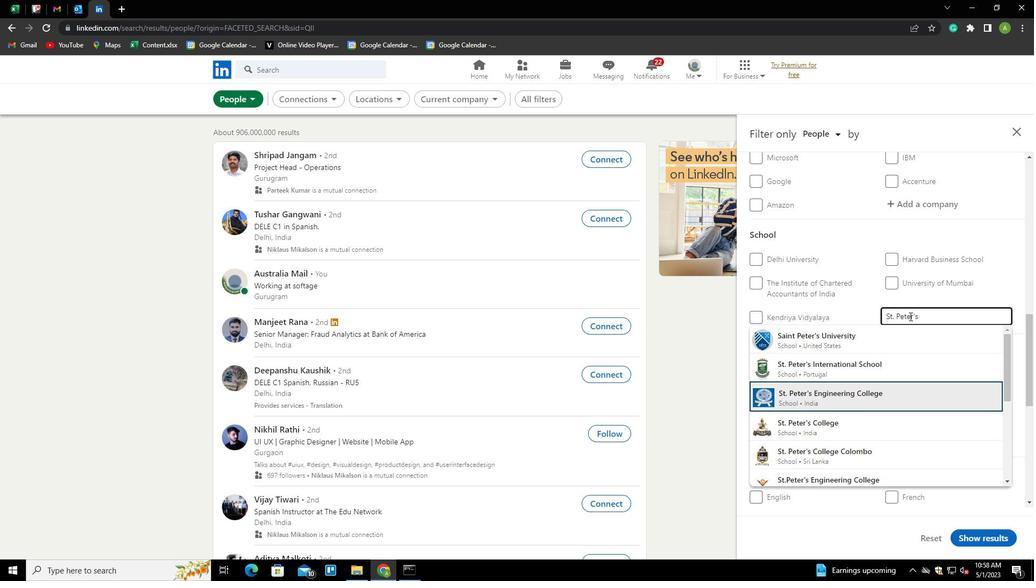 
Action: Mouse scrolled (909, 316) with delta (0, 0)
Screenshot: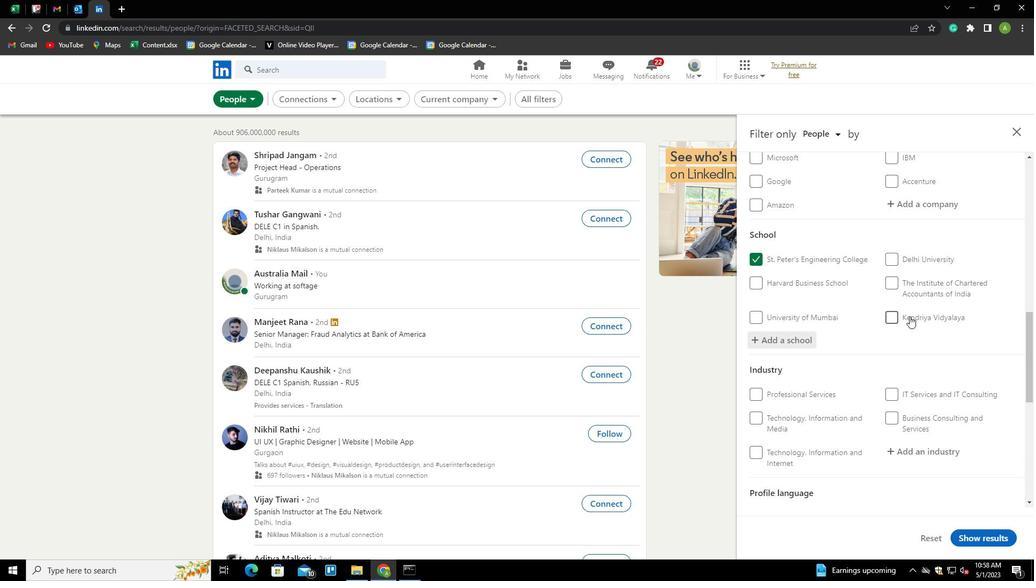 
Action: Mouse scrolled (909, 316) with delta (0, 0)
Screenshot: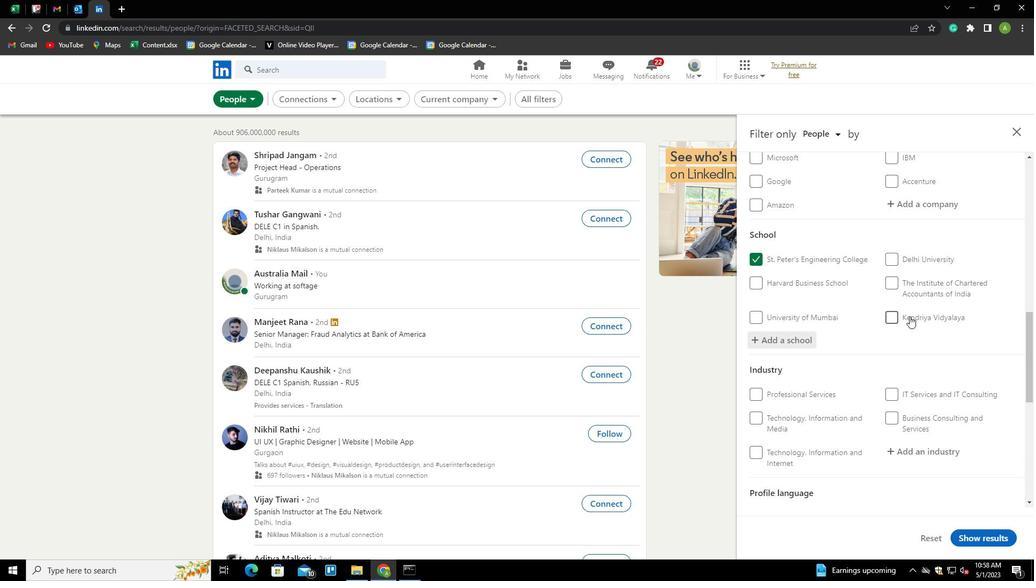 
Action: Mouse scrolled (909, 316) with delta (0, 0)
Screenshot: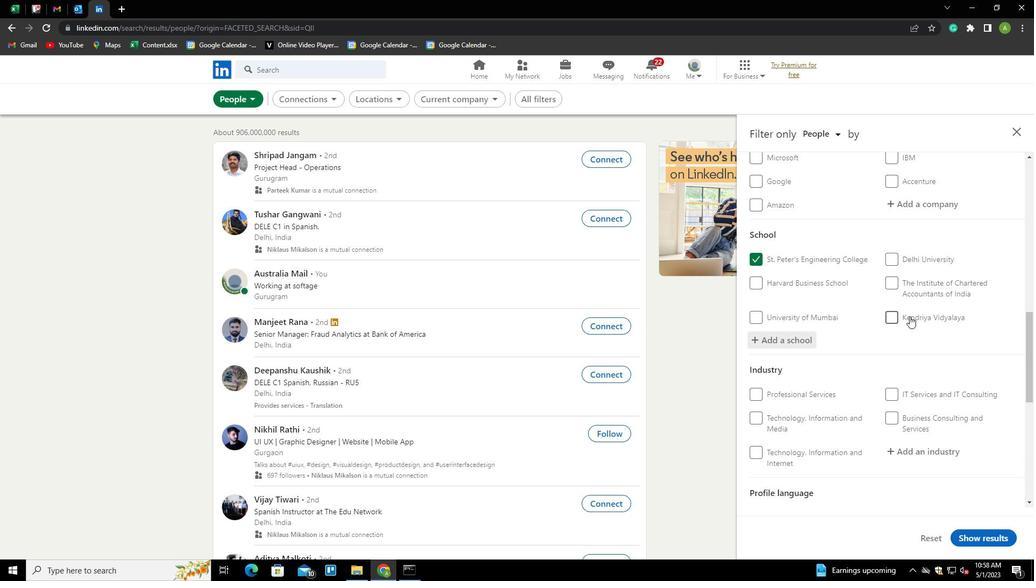 
Action: Mouse scrolled (909, 316) with delta (0, 0)
Screenshot: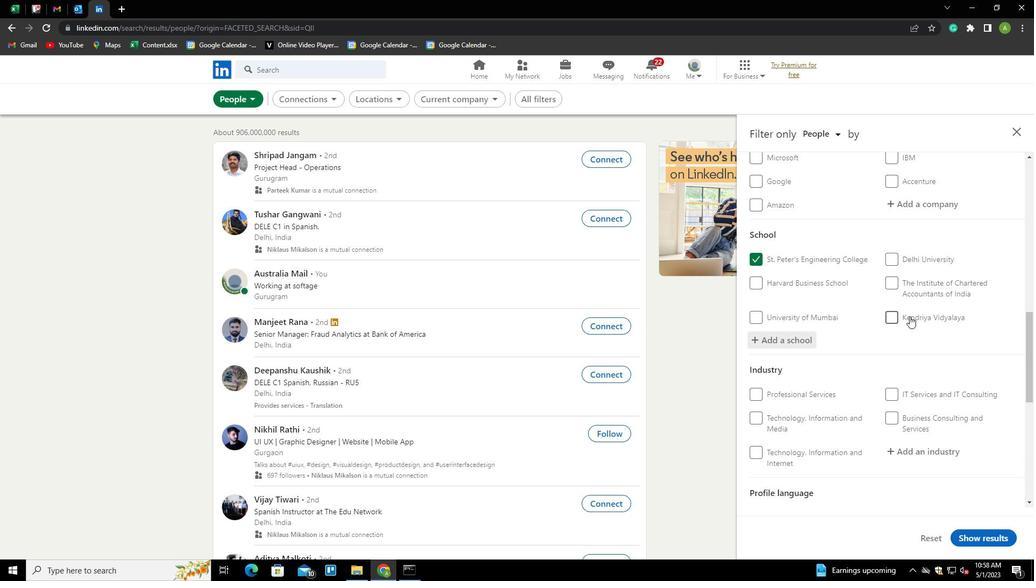 
Action: Mouse moved to (913, 239)
Screenshot: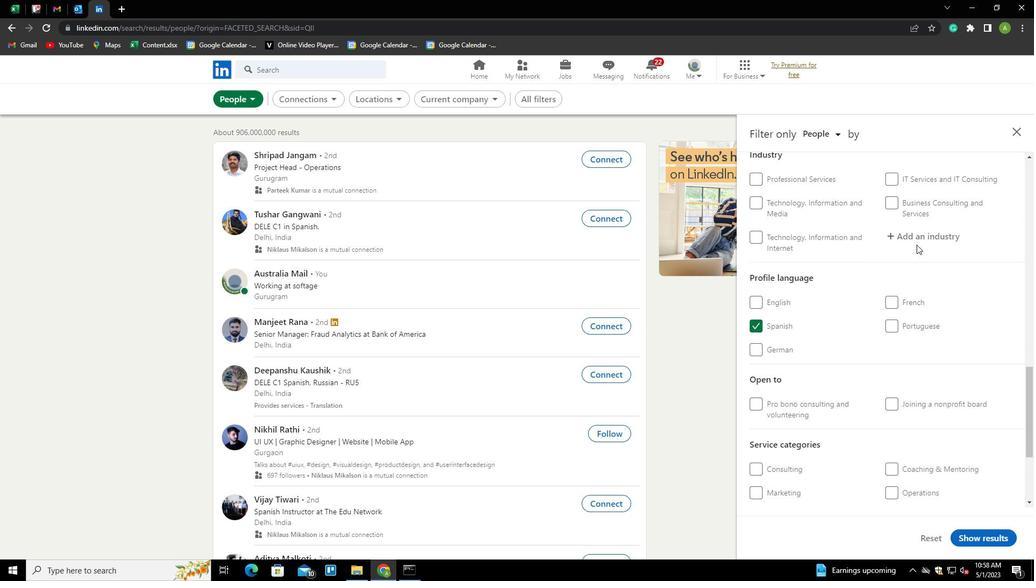 
Action: Mouse pressed left at (913, 239)
Screenshot: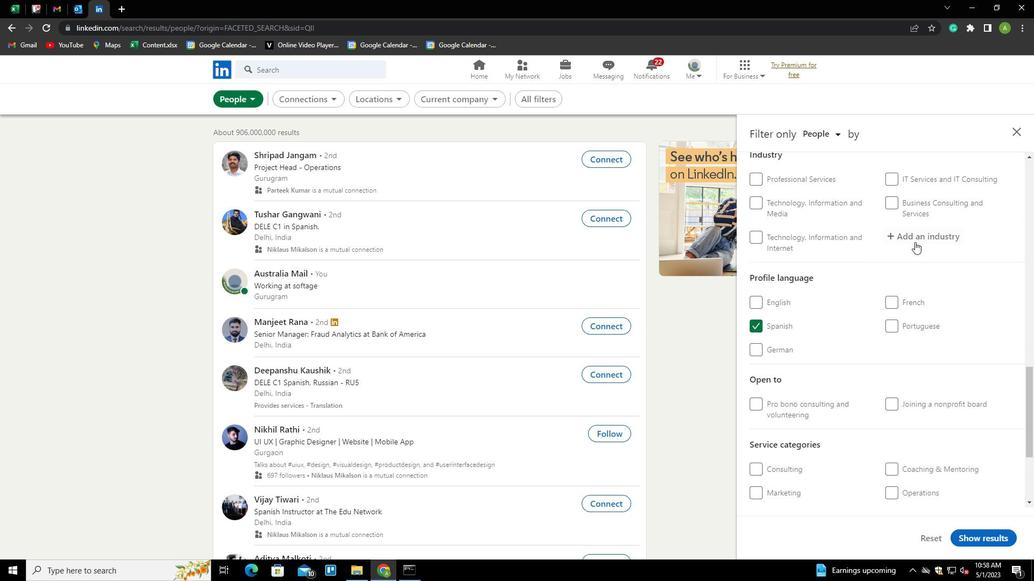 
Action: Mouse moved to (922, 239)
Screenshot: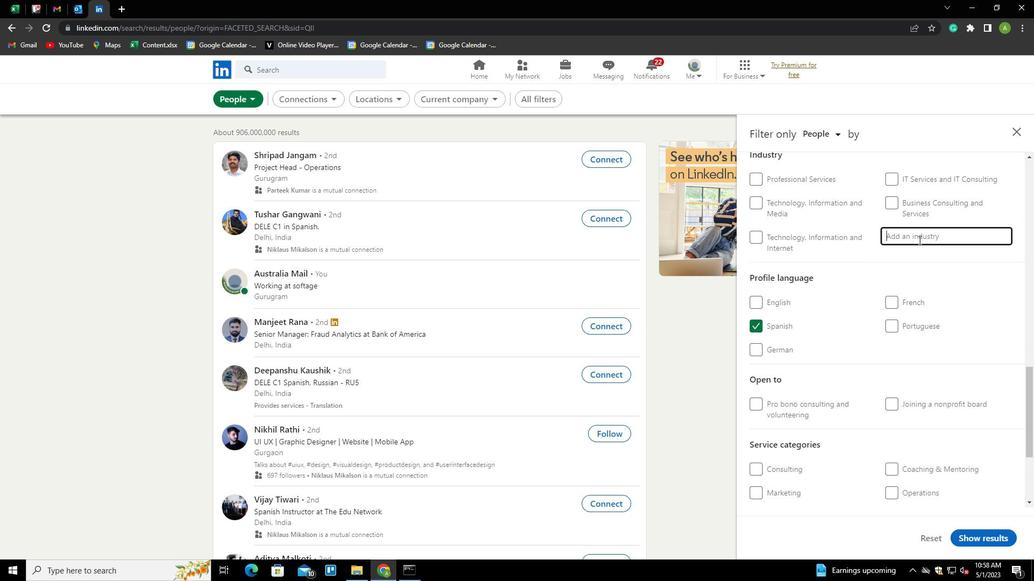 
Action: Mouse pressed left at (922, 239)
Screenshot: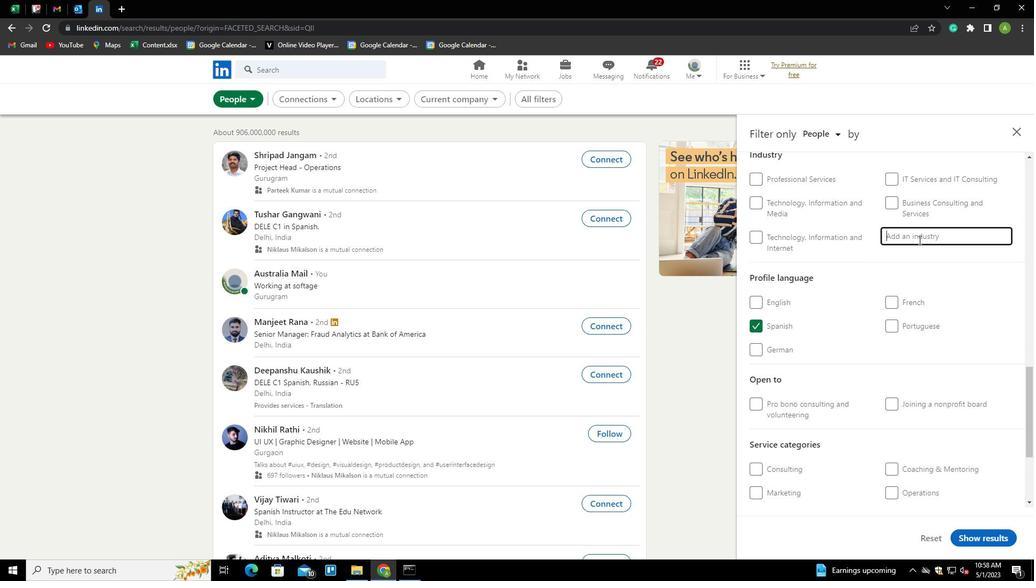 
Action: Key pressed <Key.shift>IT<Key.space><Key.down><Key.down><Key.down><Key.down><Key.down><Key.down><Key.enter>
Screenshot: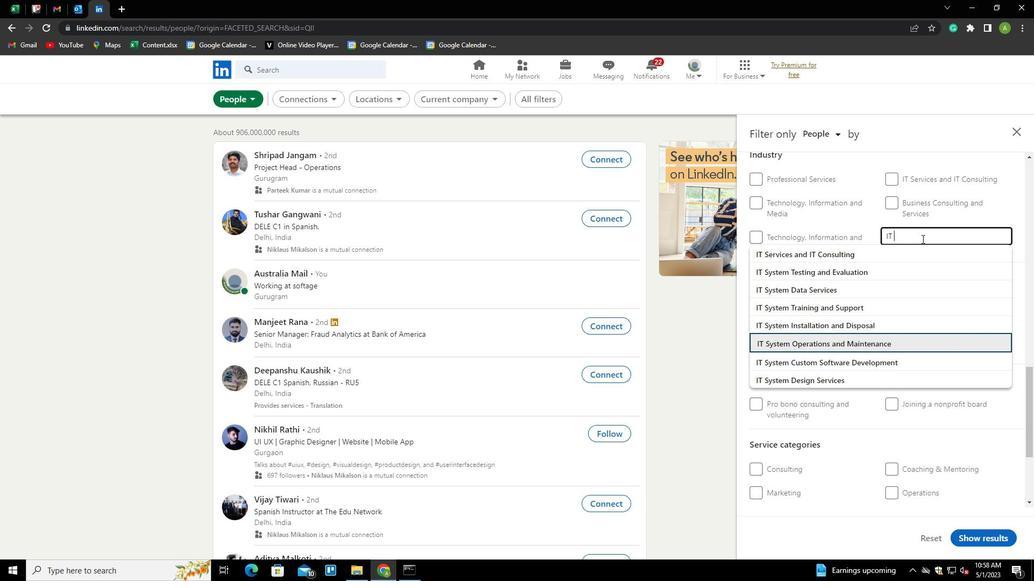 
Action: Mouse scrolled (922, 238) with delta (0, 0)
Screenshot: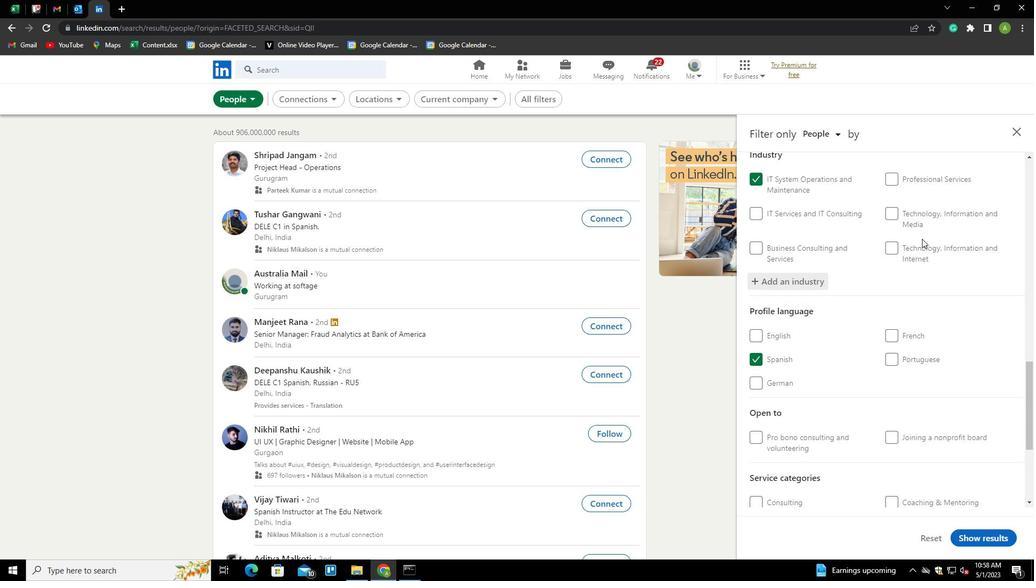 
Action: Mouse scrolled (922, 238) with delta (0, 0)
Screenshot: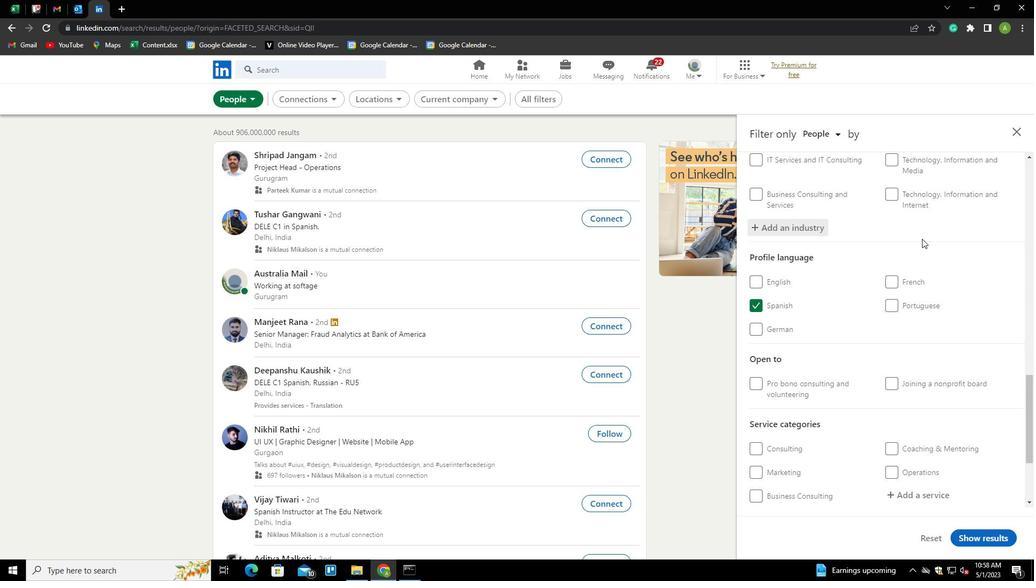 
Action: Mouse scrolled (922, 238) with delta (0, 0)
Screenshot: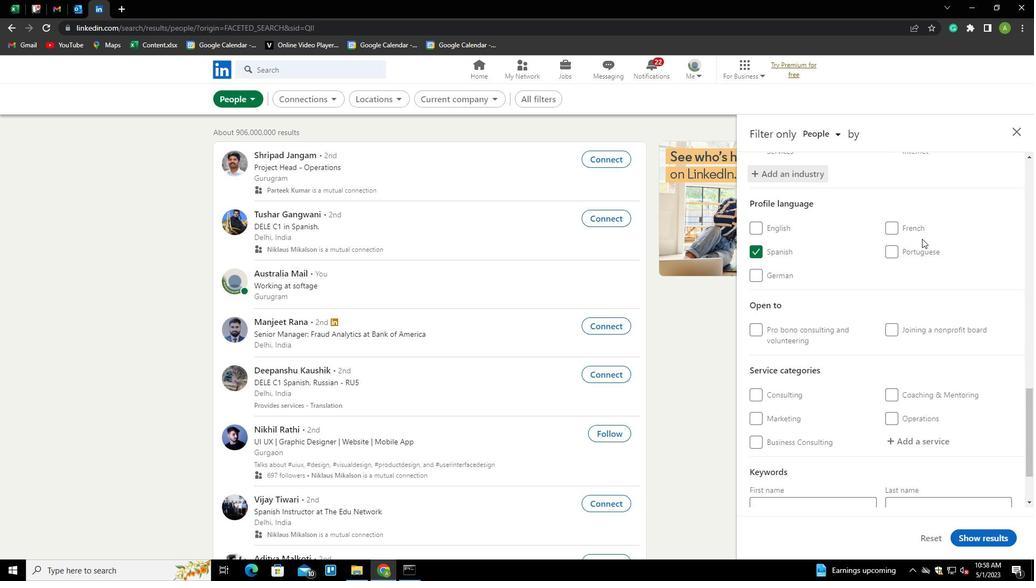 
Action: Mouse scrolled (922, 238) with delta (0, 0)
Screenshot: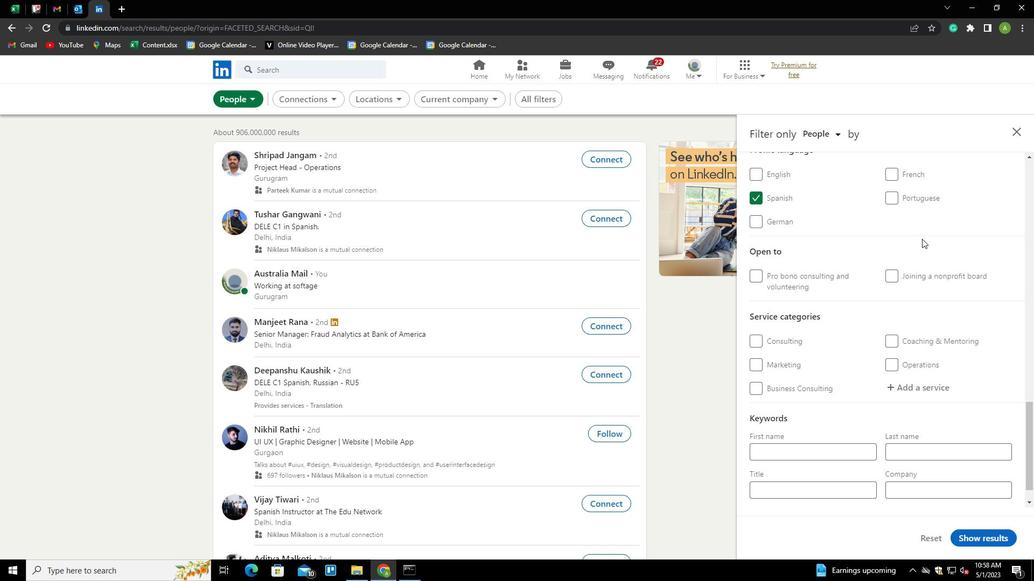 
Action: Mouse scrolled (922, 238) with delta (0, 0)
Screenshot: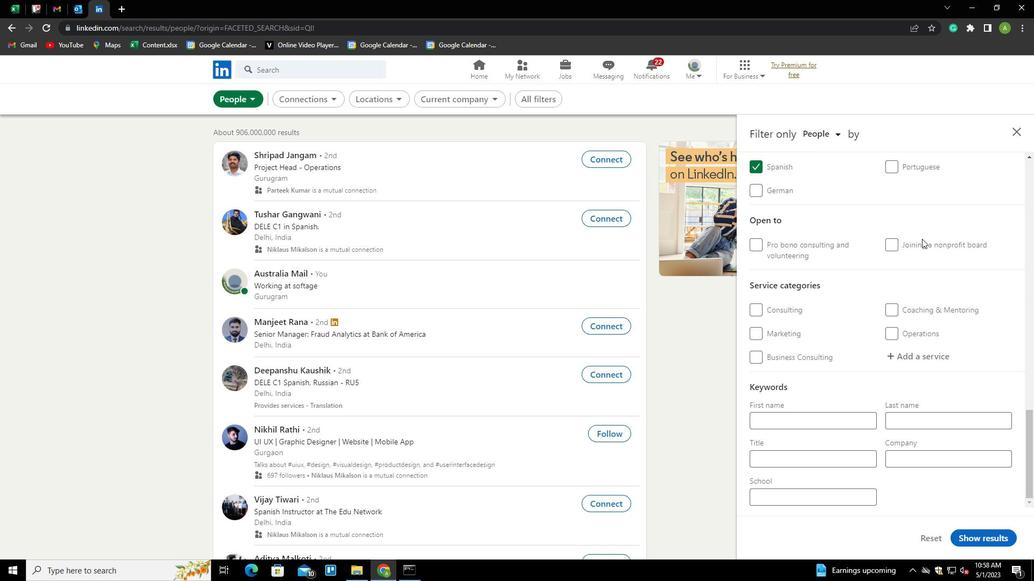 
Action: Mouse scrolled (922, 238) with delta (0, 0)
Screenshot: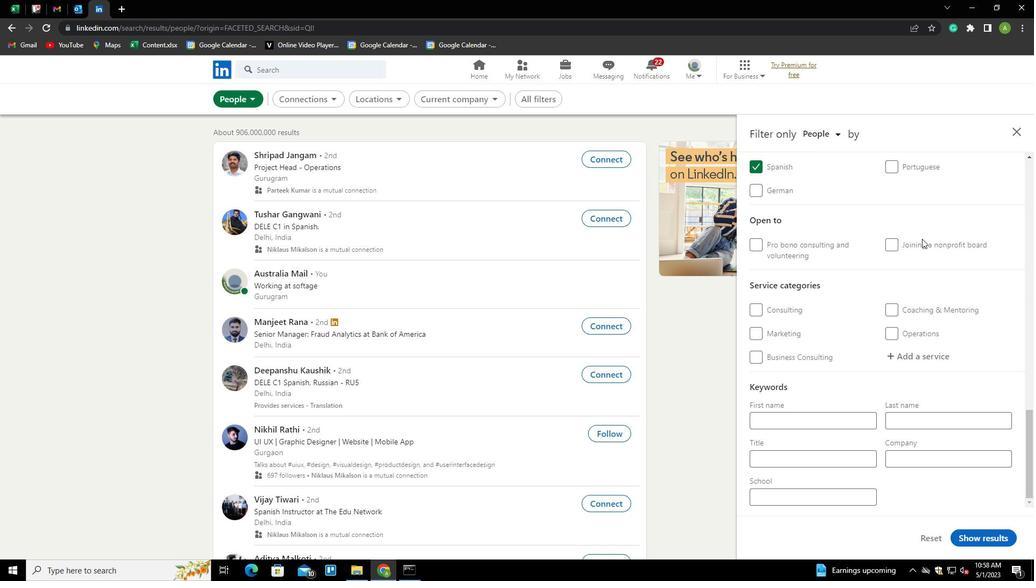 
Action: Mouse moved to (909, 353)
Screenshot: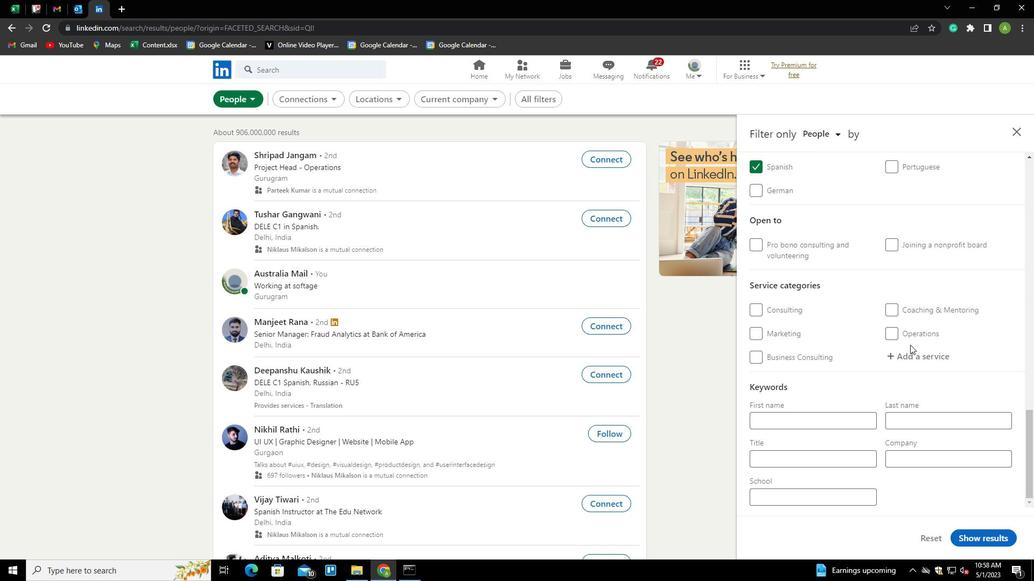 
Action: Mouse pressed left at (909, 353)
Screenshot: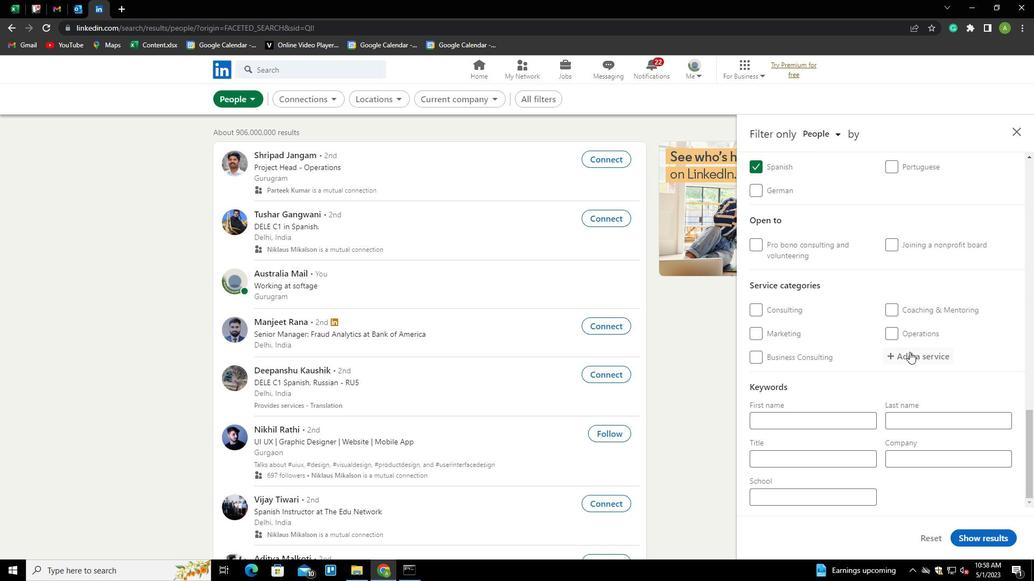 
Action: Mouse moved to (909, 356)
Screenshot: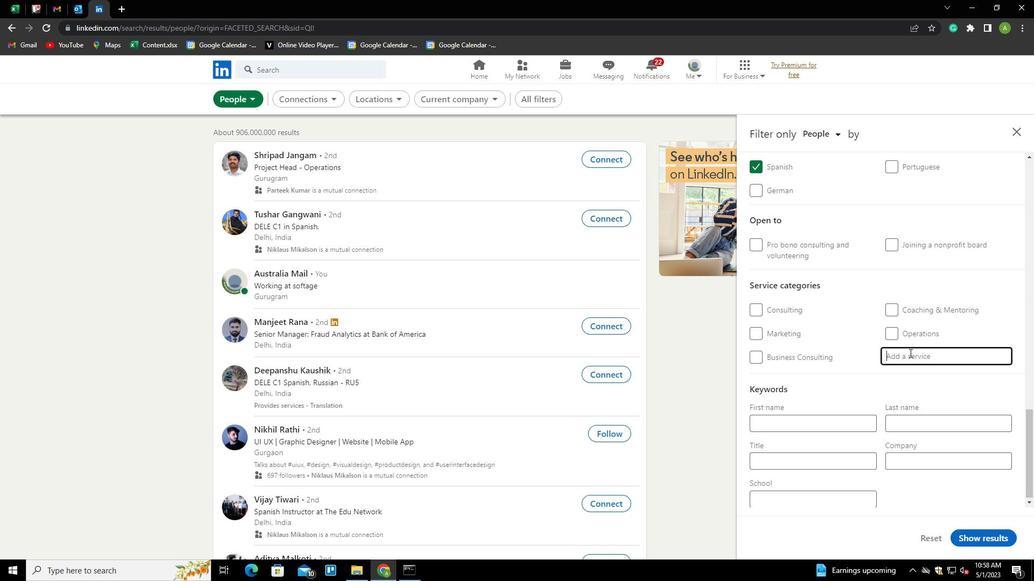 
Action: Mouse pressed left at (909, 356)
Screenshot: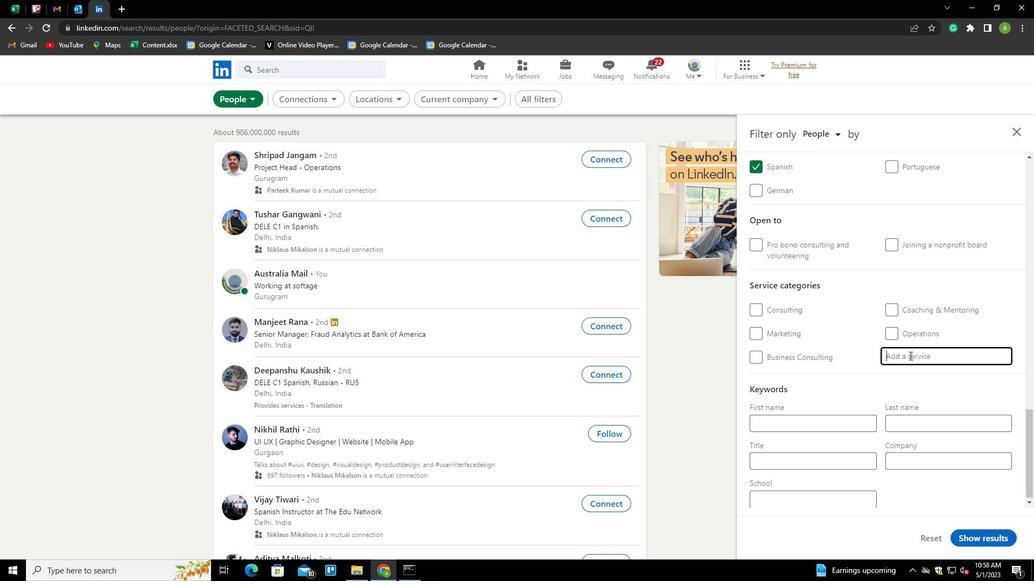 
Action: Key pressed <Key.shift>NAT<Key.down><Key.up><Key.down><Key.enter>
Screenshot: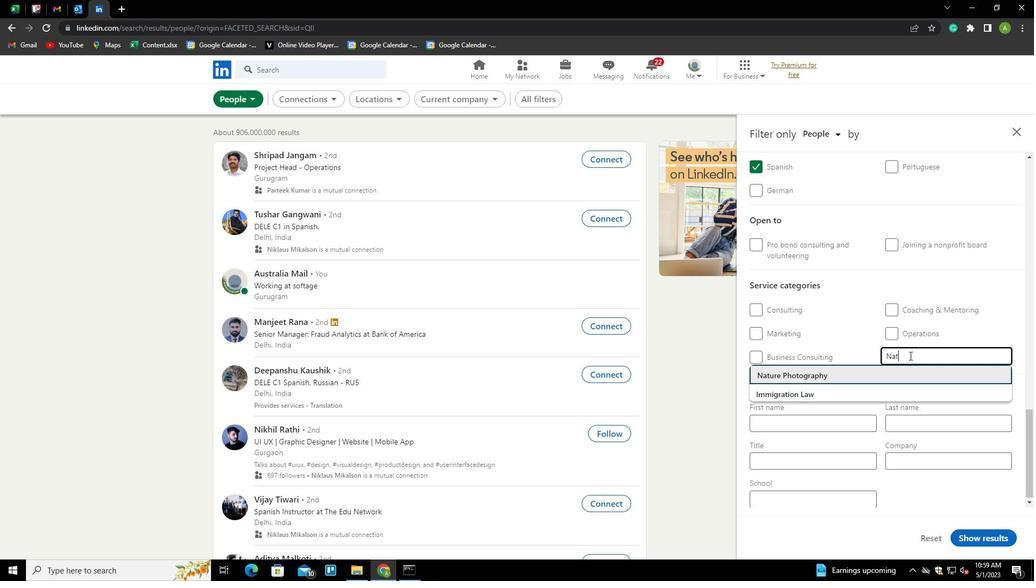 
Action: Mouse scrolled (909, 355) with delta (0, 0)
Screenshot: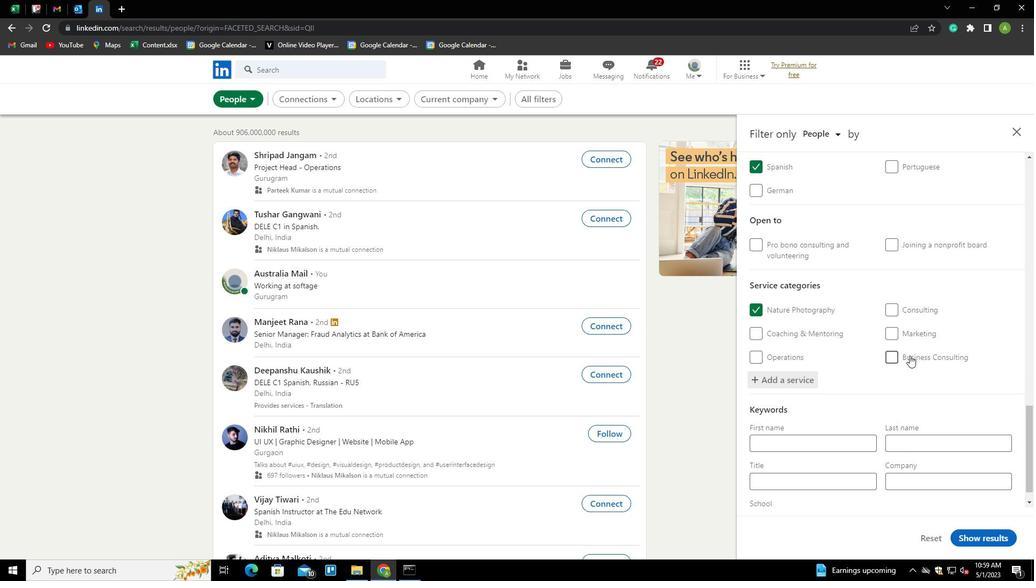 
Action: Mouse scrolled (909, 355) with delta (0, 0)
Screenshot: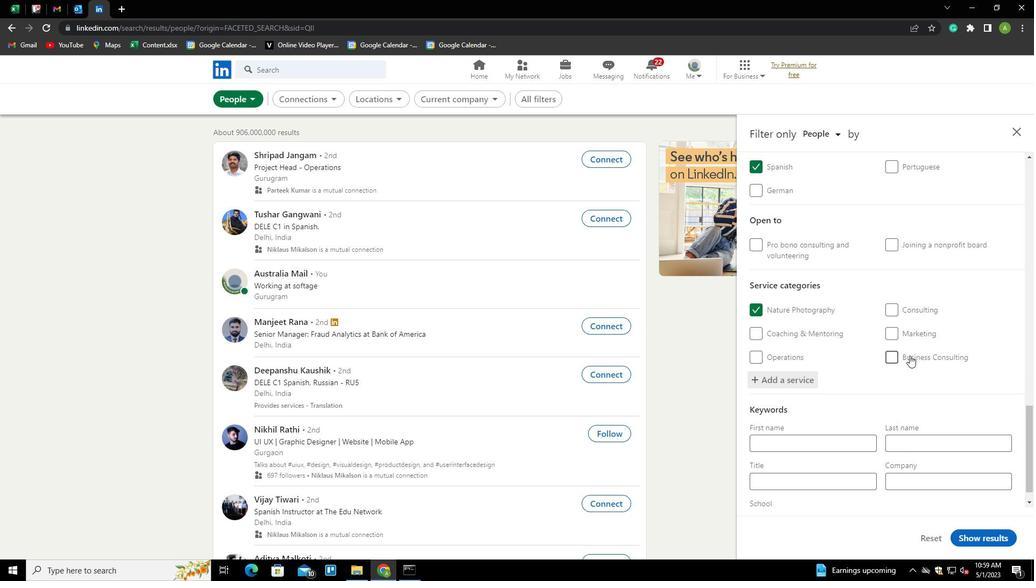 
Action: Mouse scrolled (909, 355) with delta (0, 0)
Screenshot: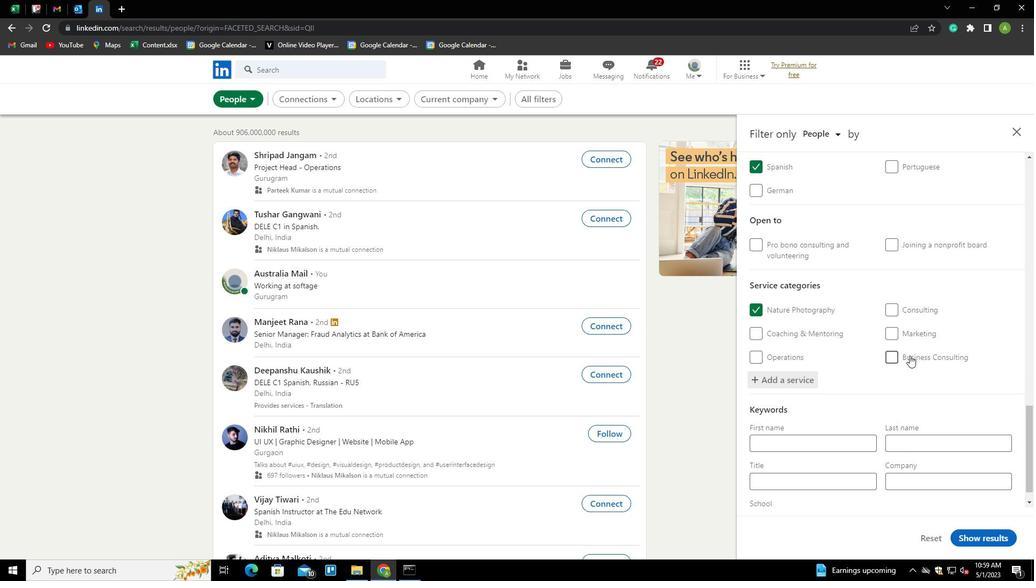 
Action: Mouse scrolled (909, 355) with delta (0, 0)
Screenshot: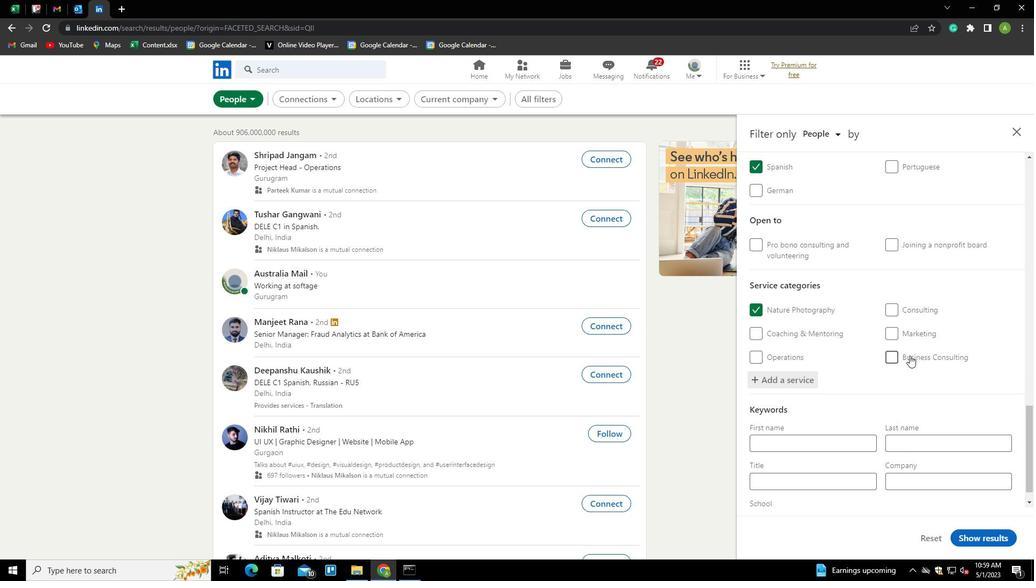 
Action: Mouse scrolled (909, 355) with delta (0, 0)
Screenshot: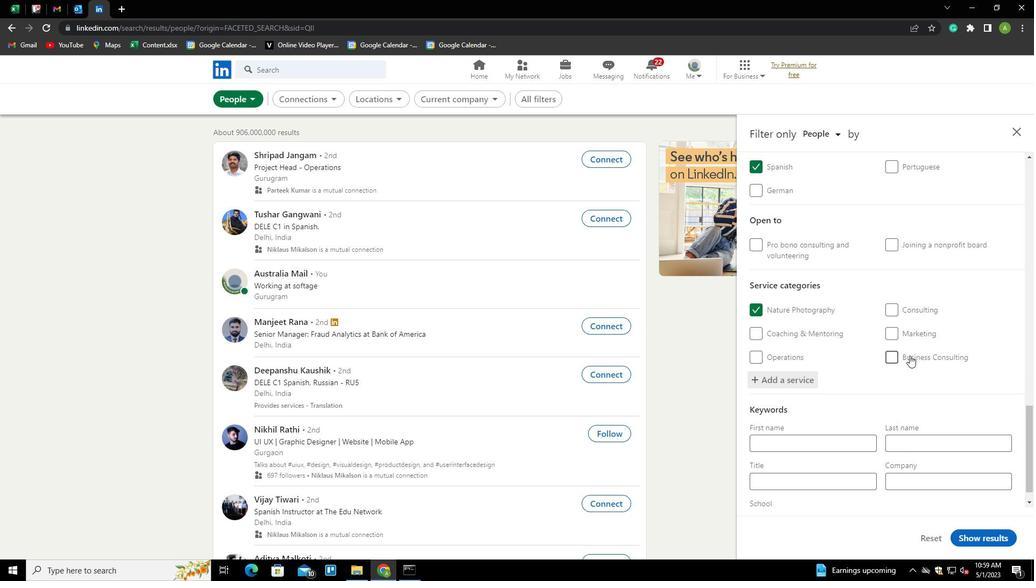 
Action: Mouse scrolled (909, 355) with delta (0, 0)
Screenshot: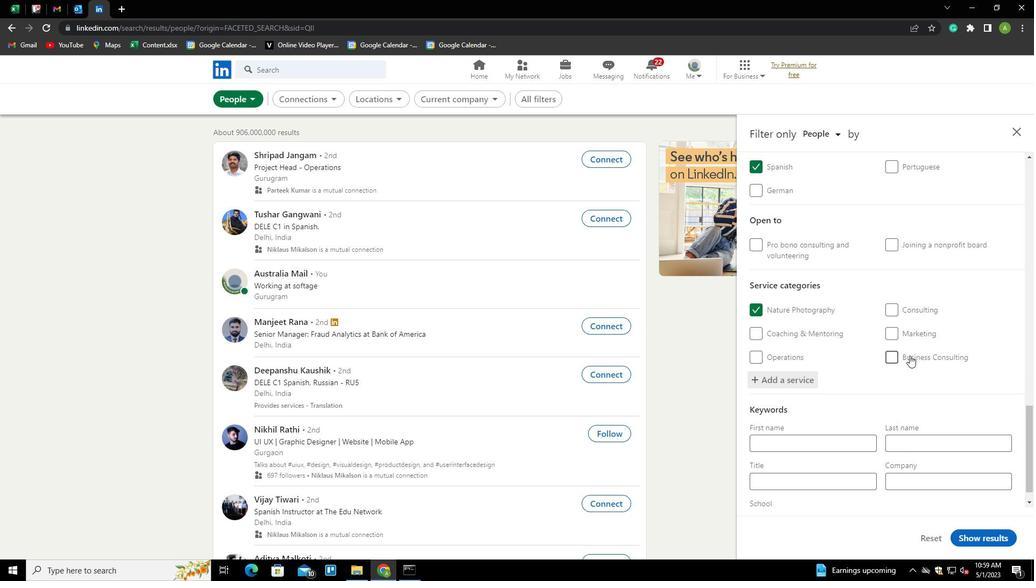 
Action: Mouse scrolled (909, 355) with delta (0, 0)
Screenshot: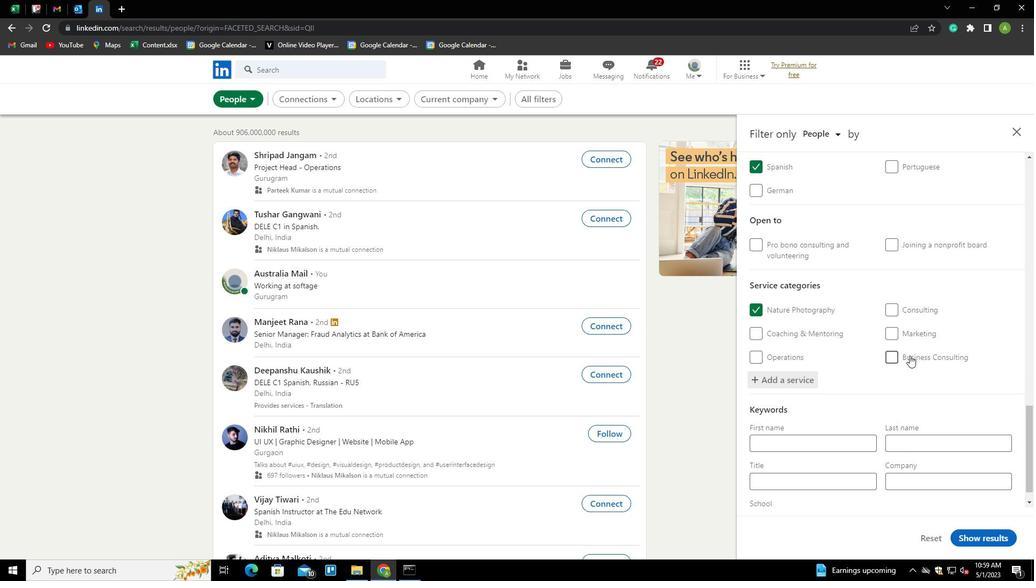 
Action: Mouse moved to (764, 461)
Screenshot: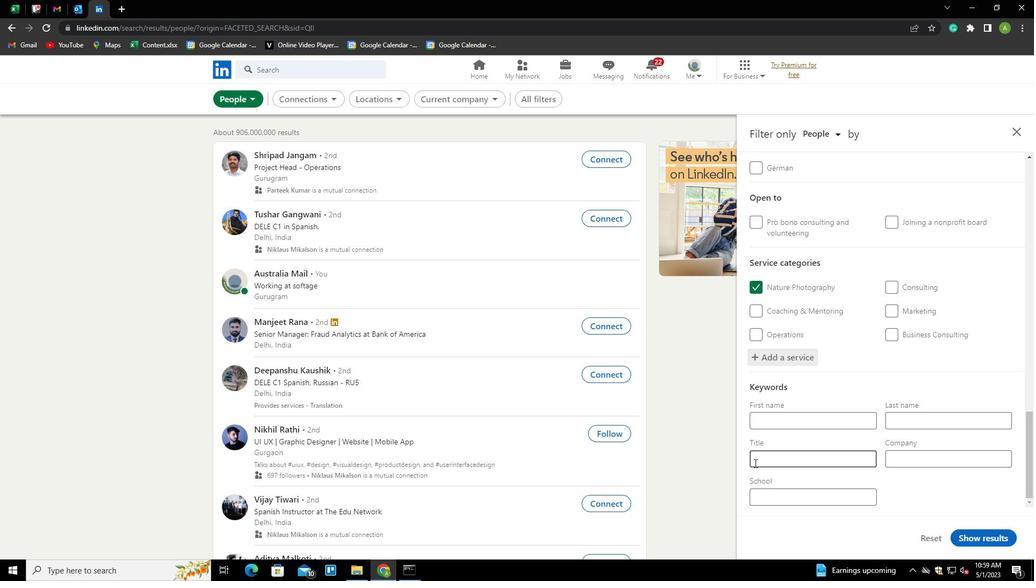 
Action: Mouse pressed left at (764, 461)
Screenshot: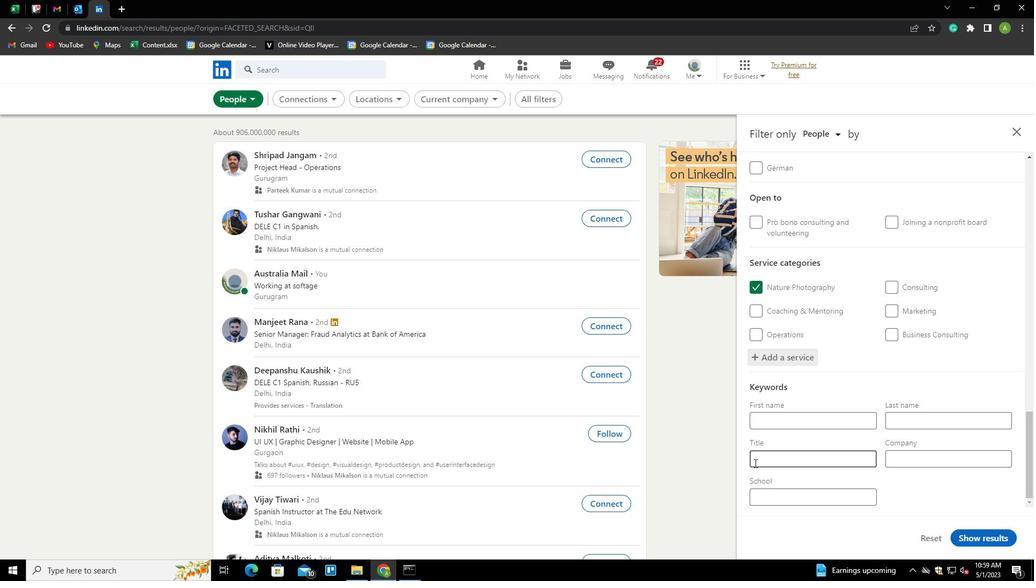 
Action: Key pressed <Key.shift><Key.shift><Key.shift><Key.shift><Key.shift><Key.shift><Key.shift><Key.shift><Key.shift><Key.shift><Key.shift>VI<Key.backspace>ICE<Key.space>PRESIDENT<Key.space>OF<Key.space><Key.shift><Key.shift><Key.shift><Key.shift>OPERATIONS
Screenshot: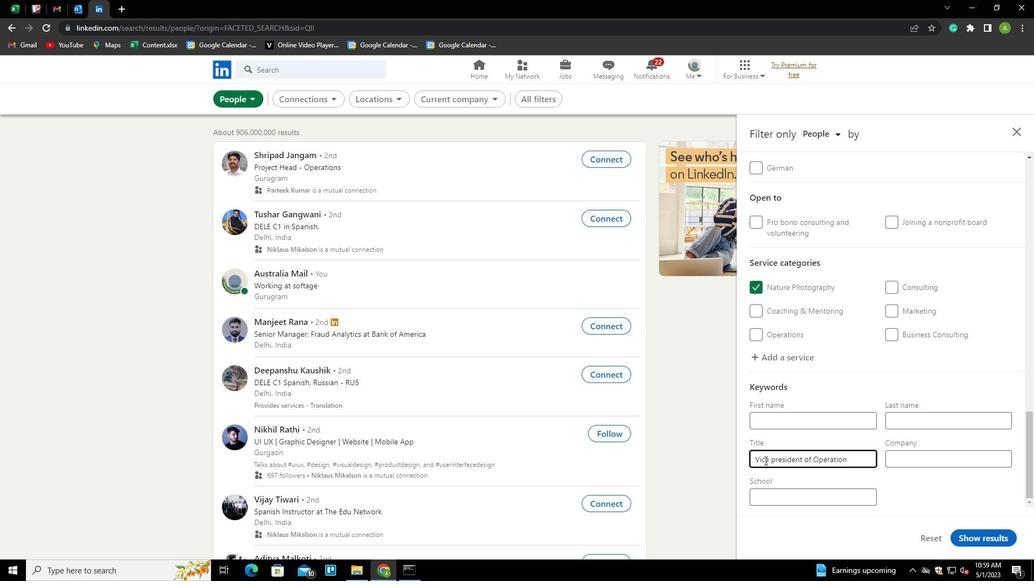
Action: Mouse moved to (945, 498)
Screenshot: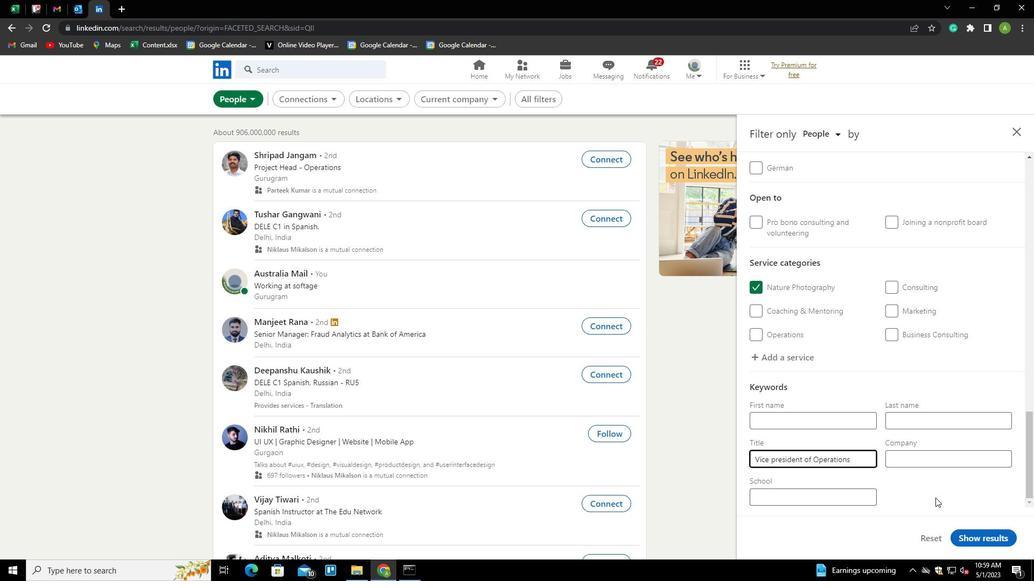 
Action: Mouse pressed left at (945, 498)
Screenshot: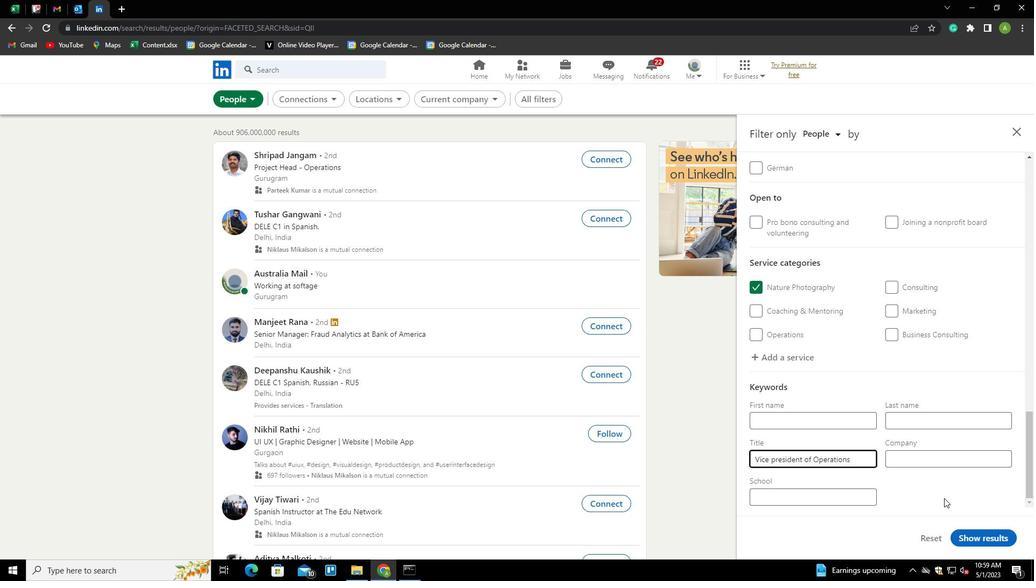 
Action: Mouse moved to (977, 536)
Screenshot: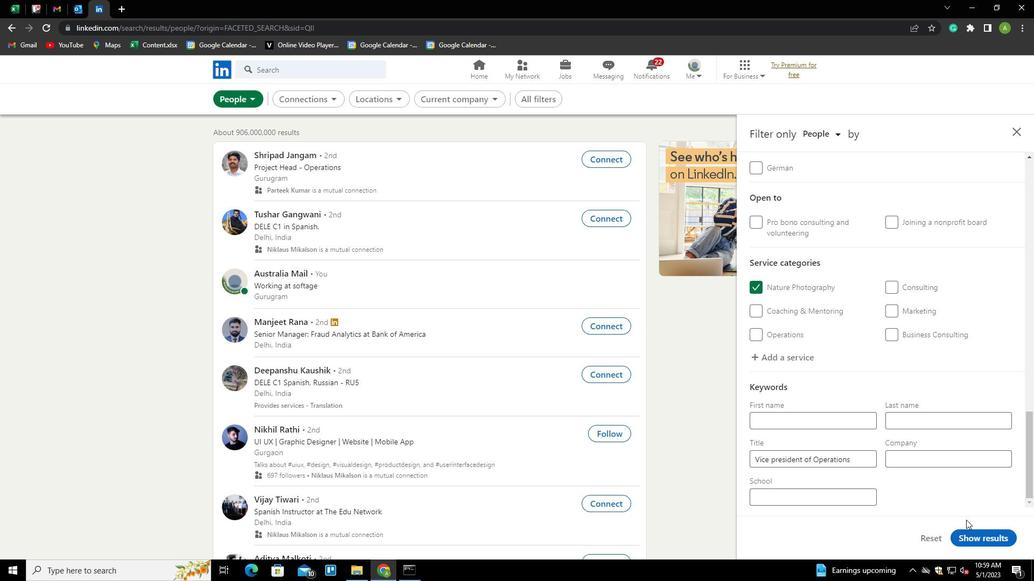 
Action: Mouse pressed left at (977, 536)
Screenshot: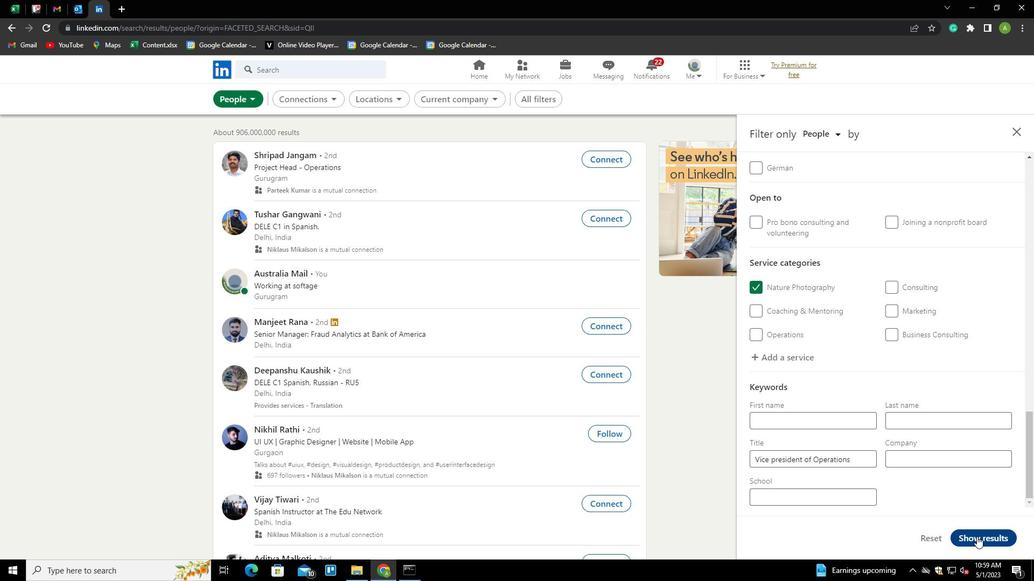 
